 Task: Create a due date automation trigger when advanced on, on the tuesday of the week before a card is due add dates not starting next month at 11:00 AM.
Action: Mouse moved to (1159, 360)
Screenshot: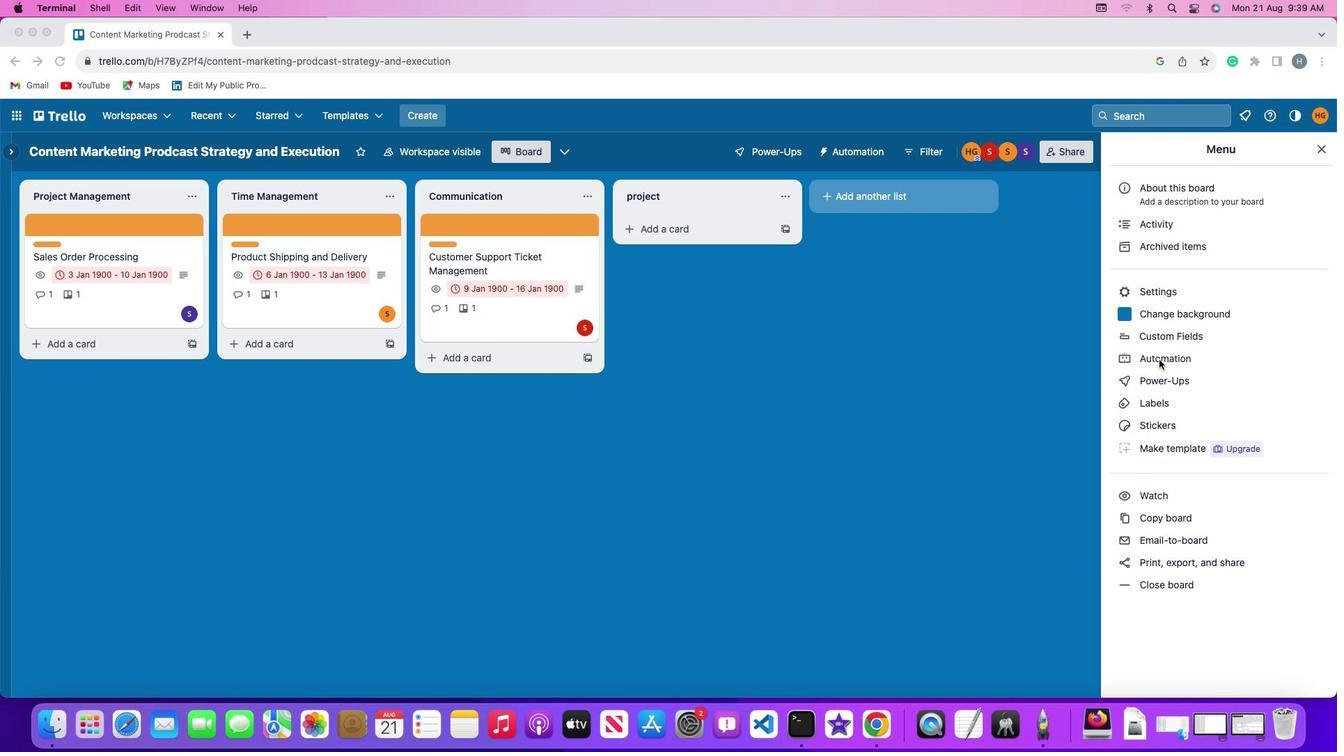 
Action: Mouse pressed left at (1159, 360)
Screenshot: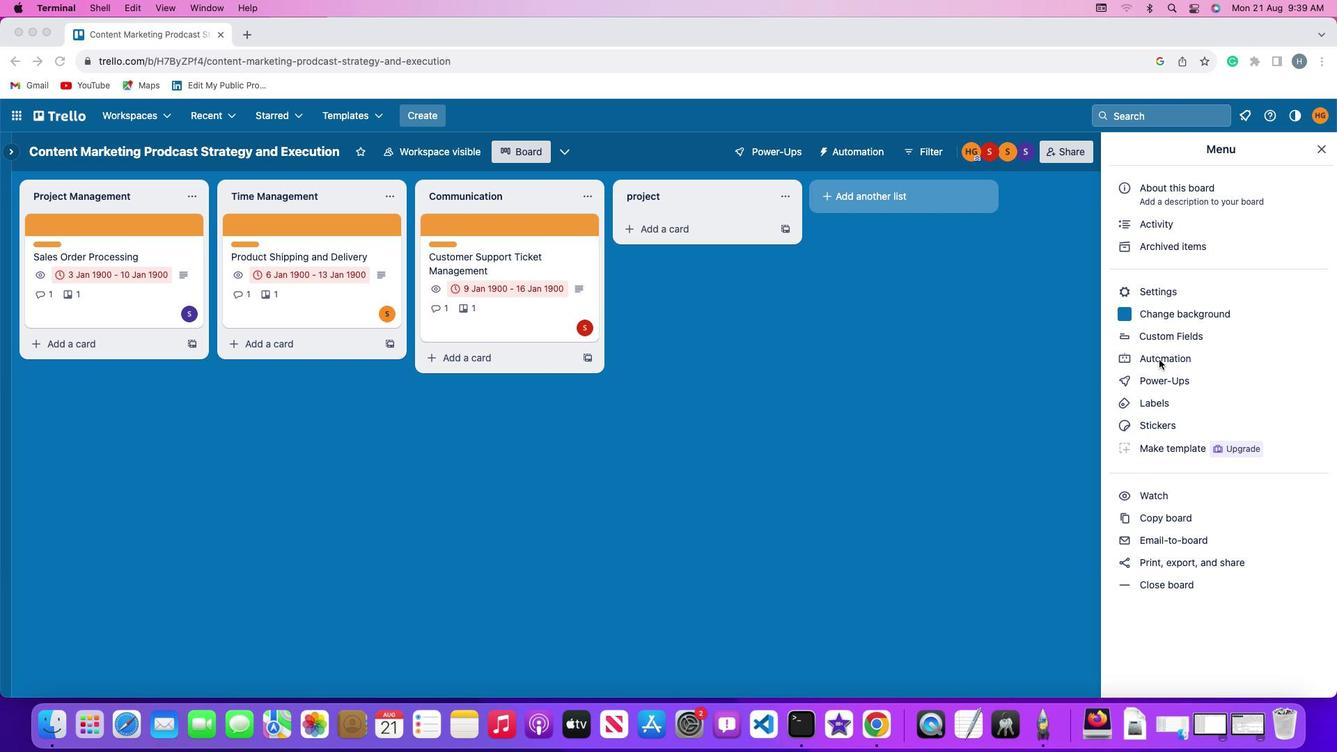 
Action: Mouse pressed left at (1159, 360)
Screenshot: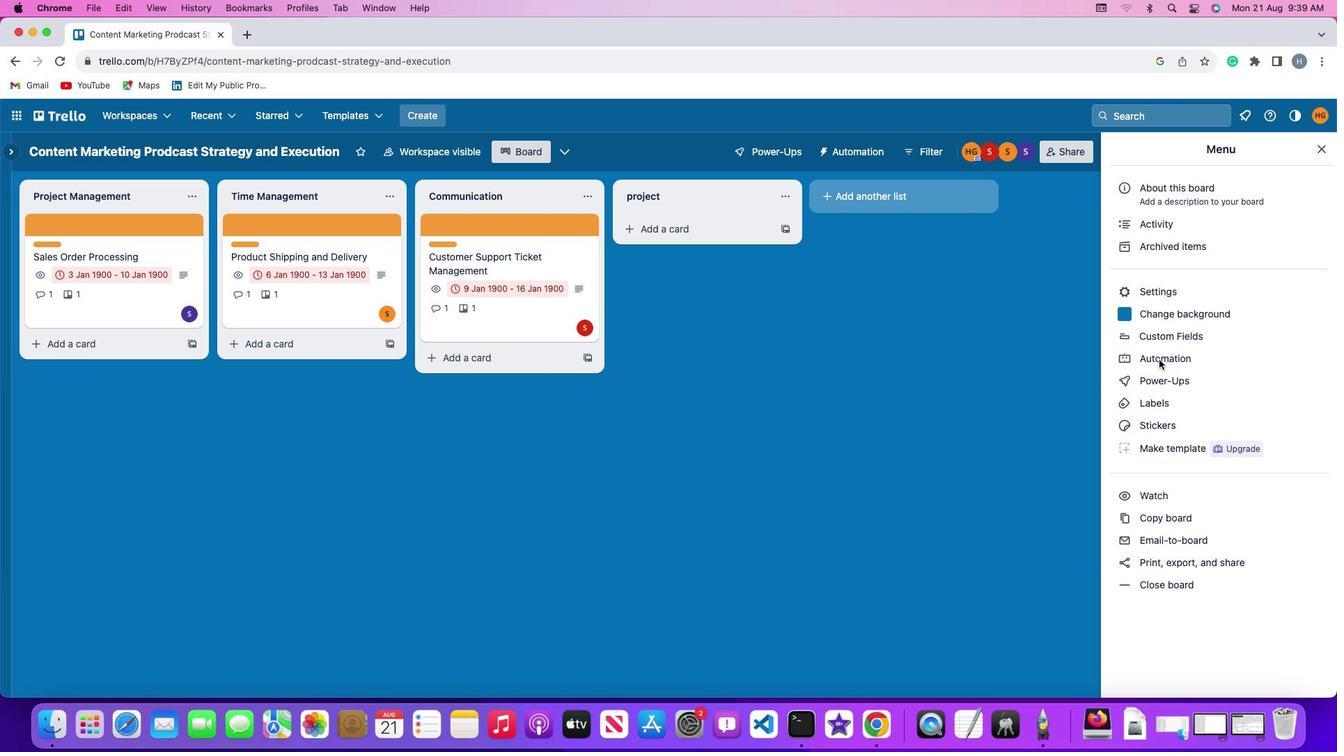 
Action: Mouse moved to (87, 321)
Screenshot: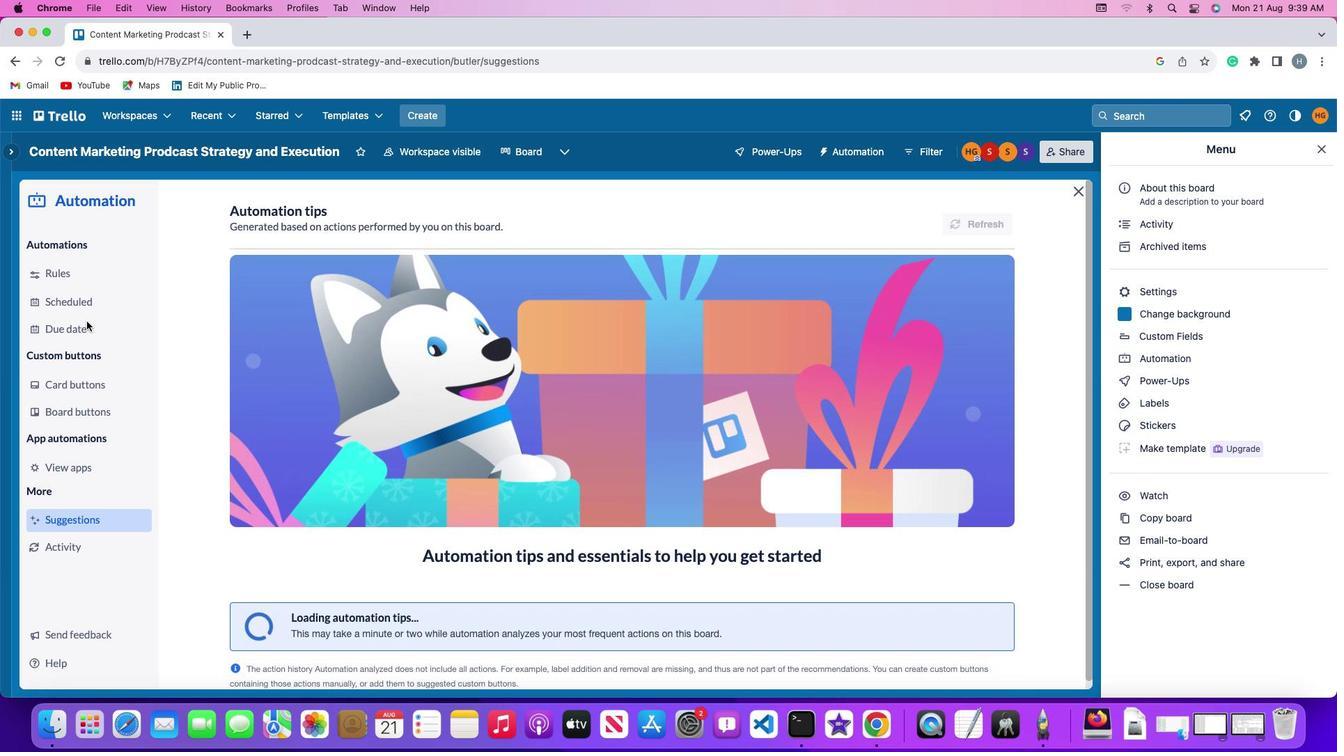 
Action: Mouse pressed left at (87, 321)
Screenshot: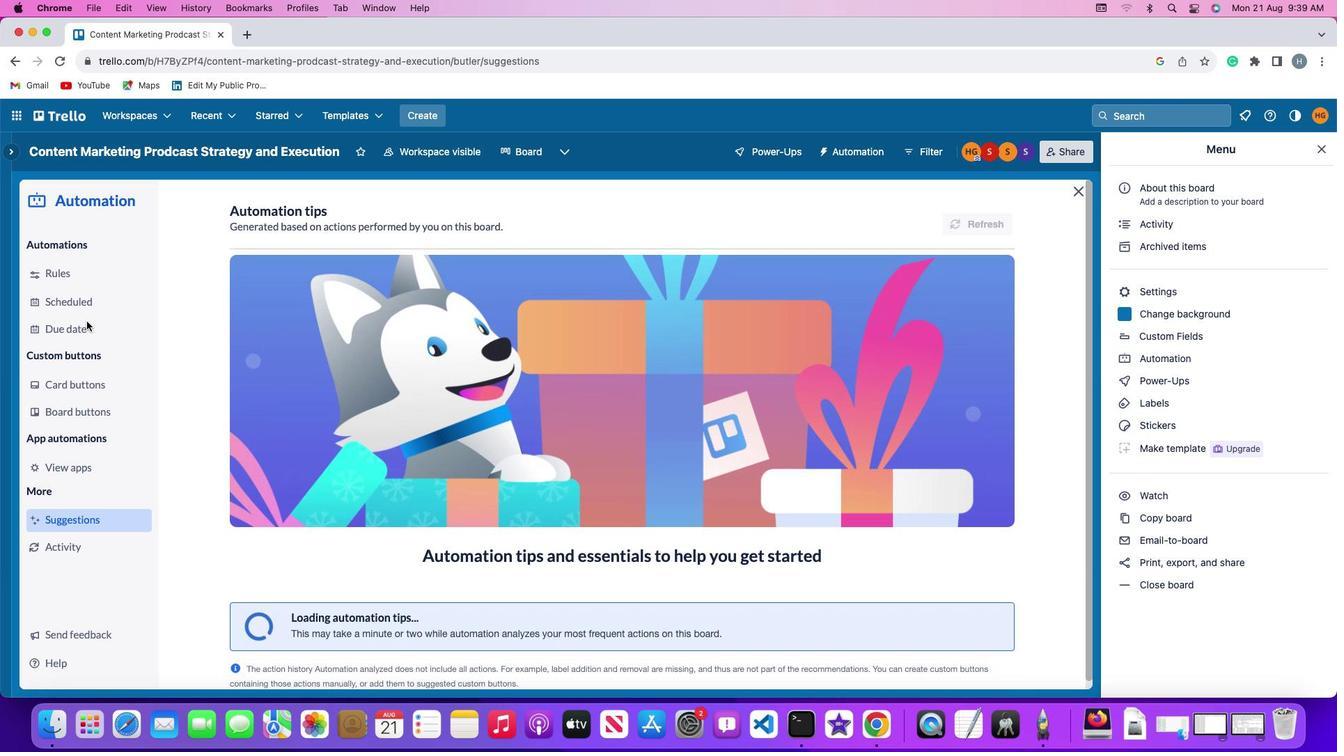 
Action: Mouse moved to (930, 213)
Screenshot: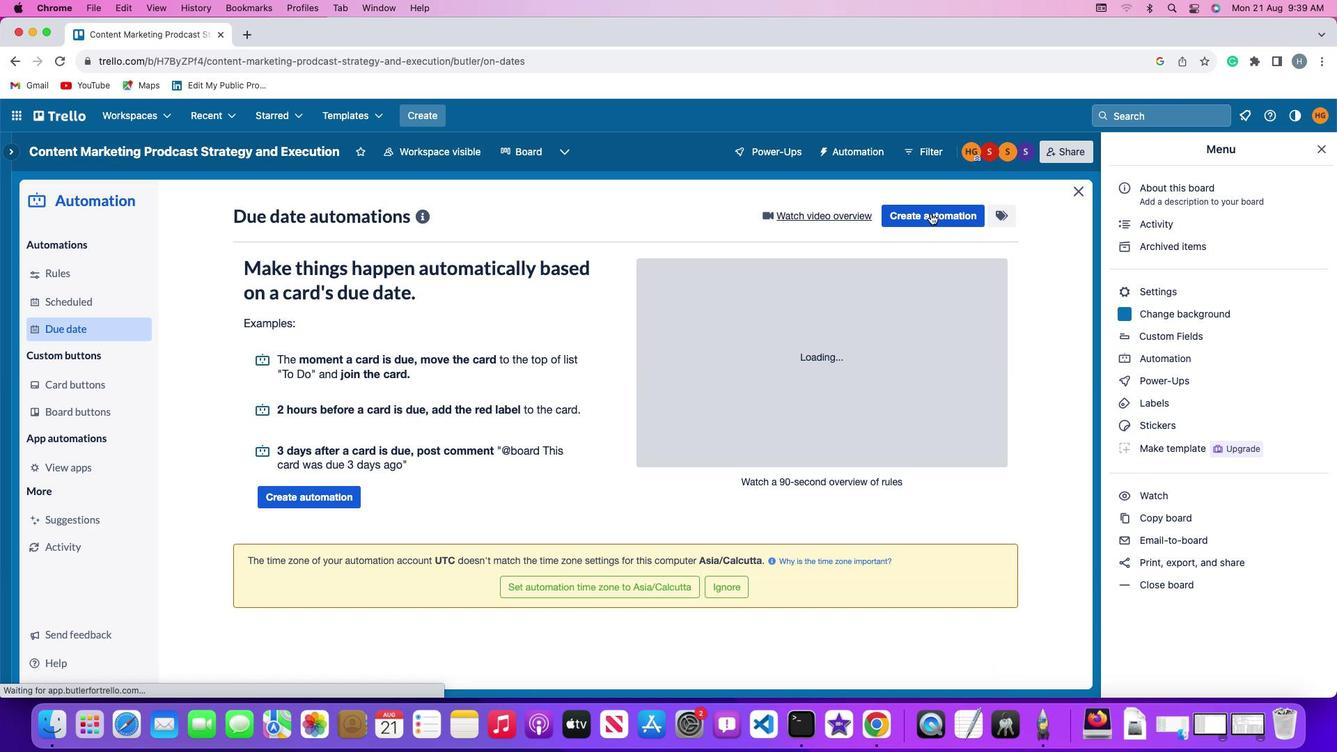 
Action: Mouse pressed left at (930, 213)
Screenshot: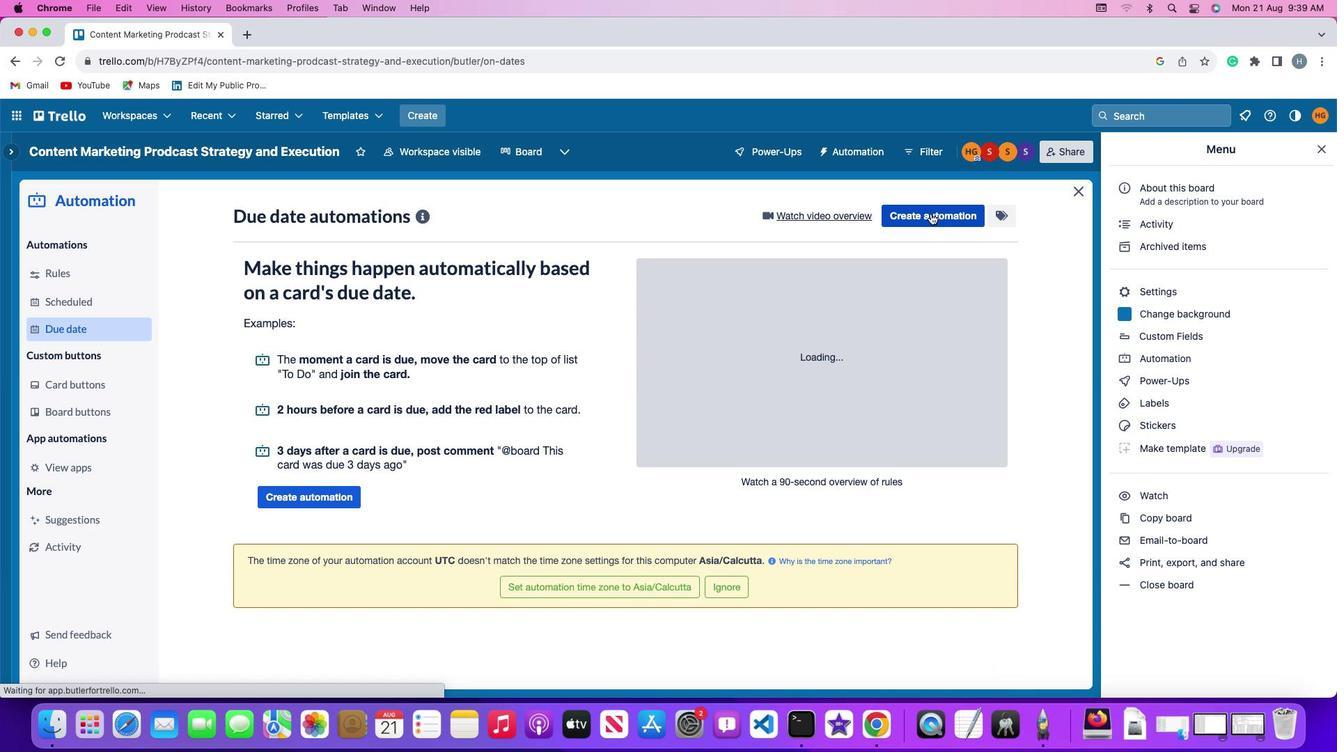 
Action: Mouse moved to (282, 349)
Screenshot: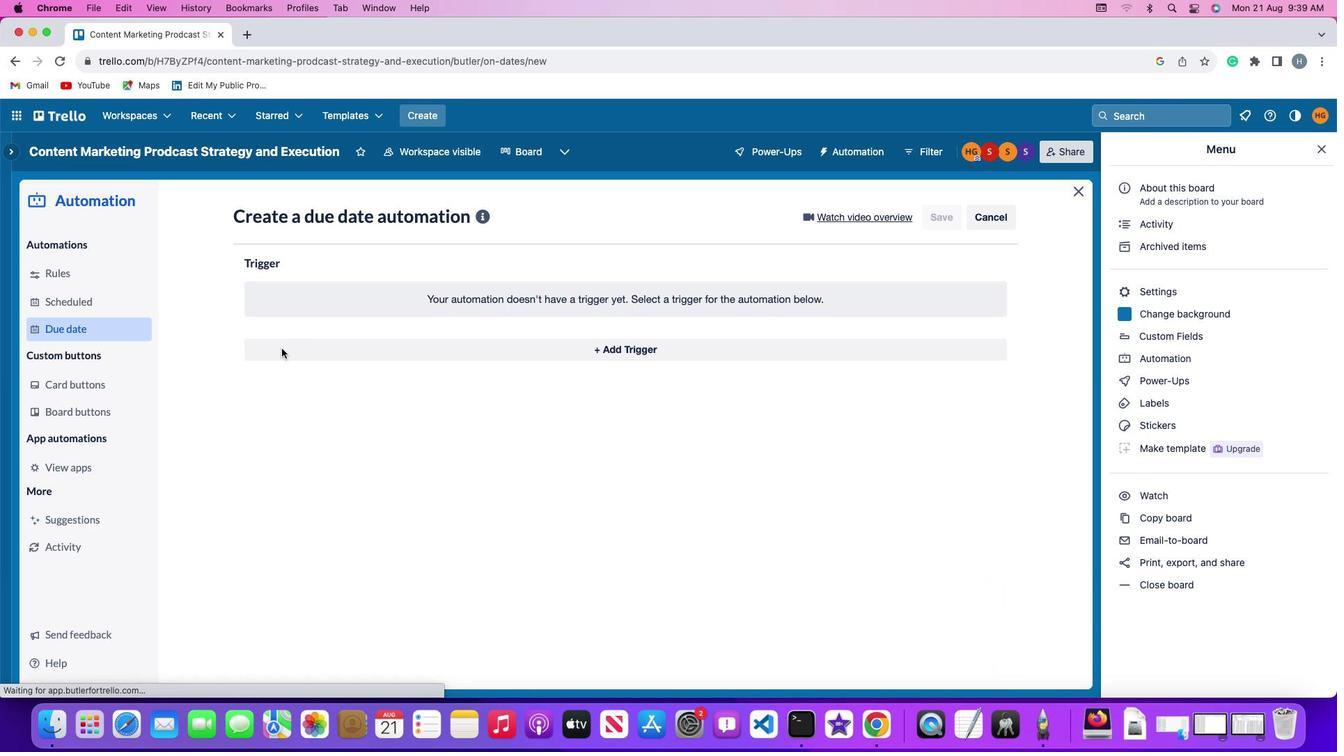 
Action: Mouse pressed left at (282, 349)
Screenshot: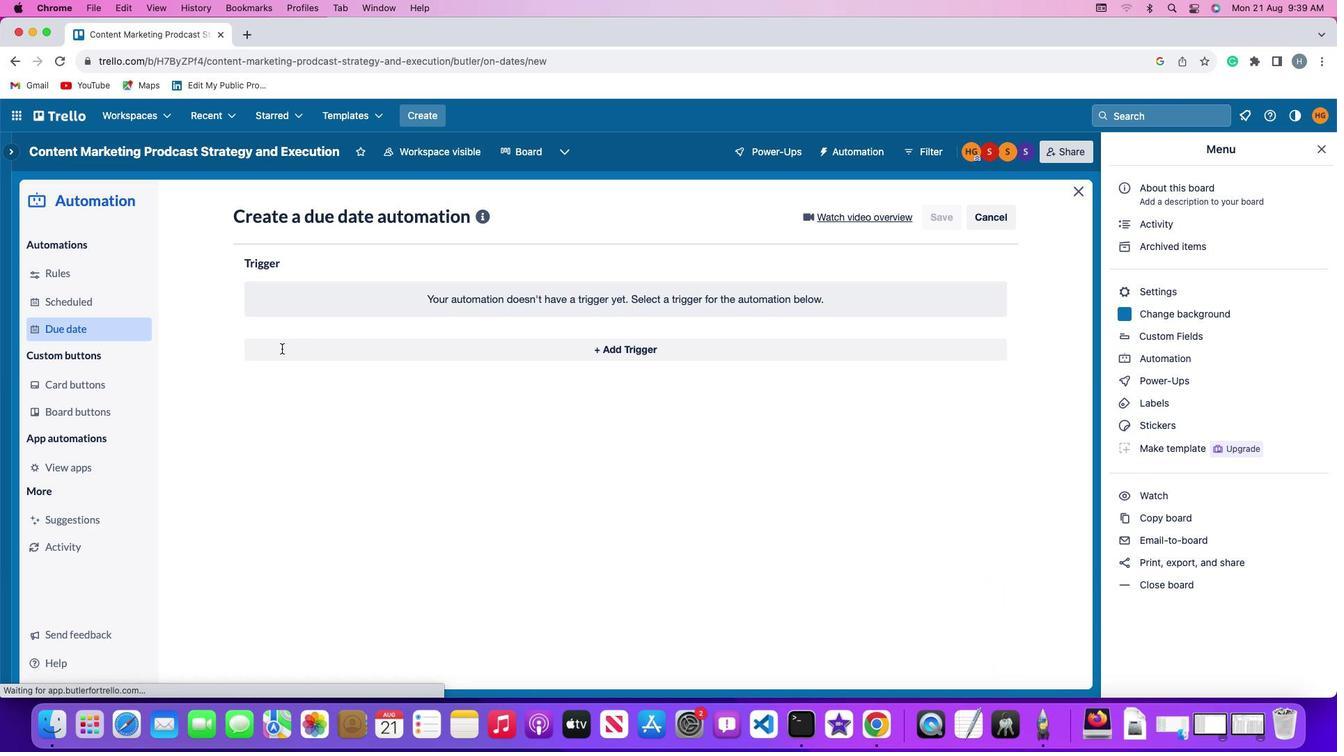 
Action: Mouse moved to (305, 615)
Screenshot: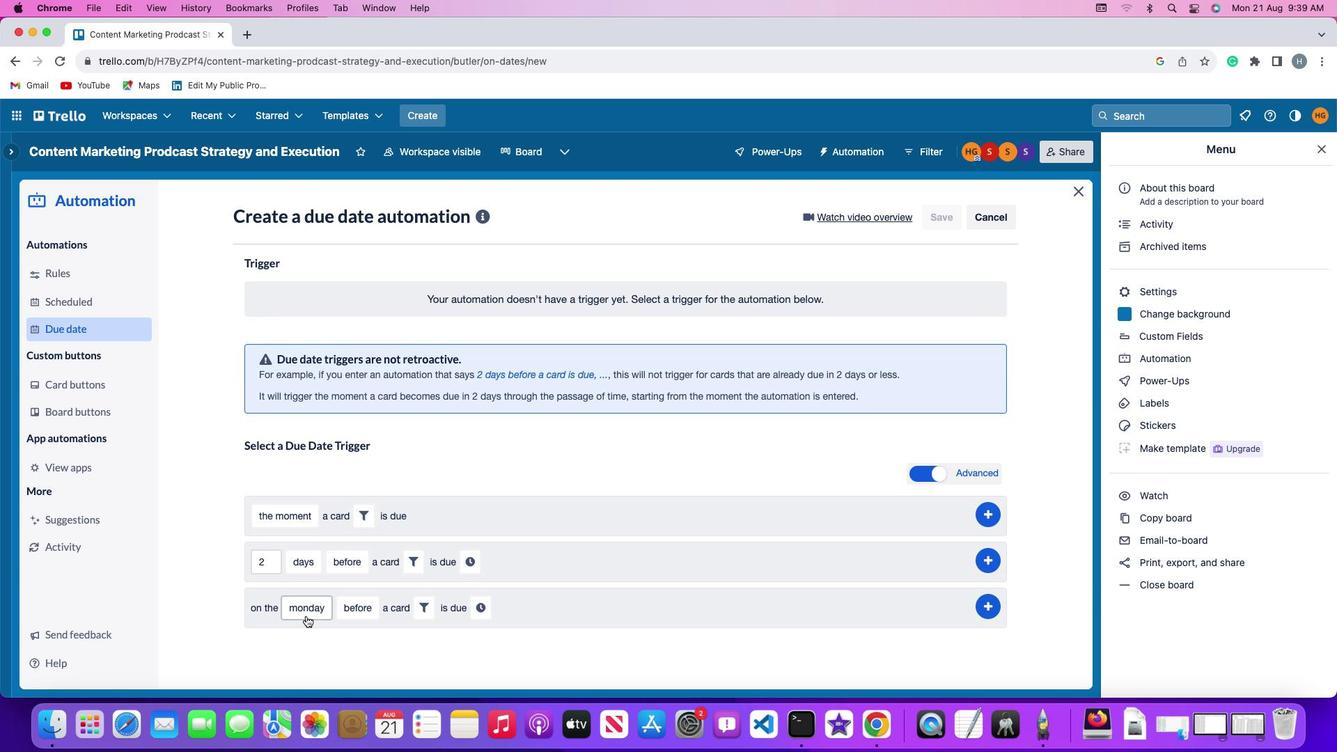 
Action: Mouse pressed left at (305, 615)
Screenshot: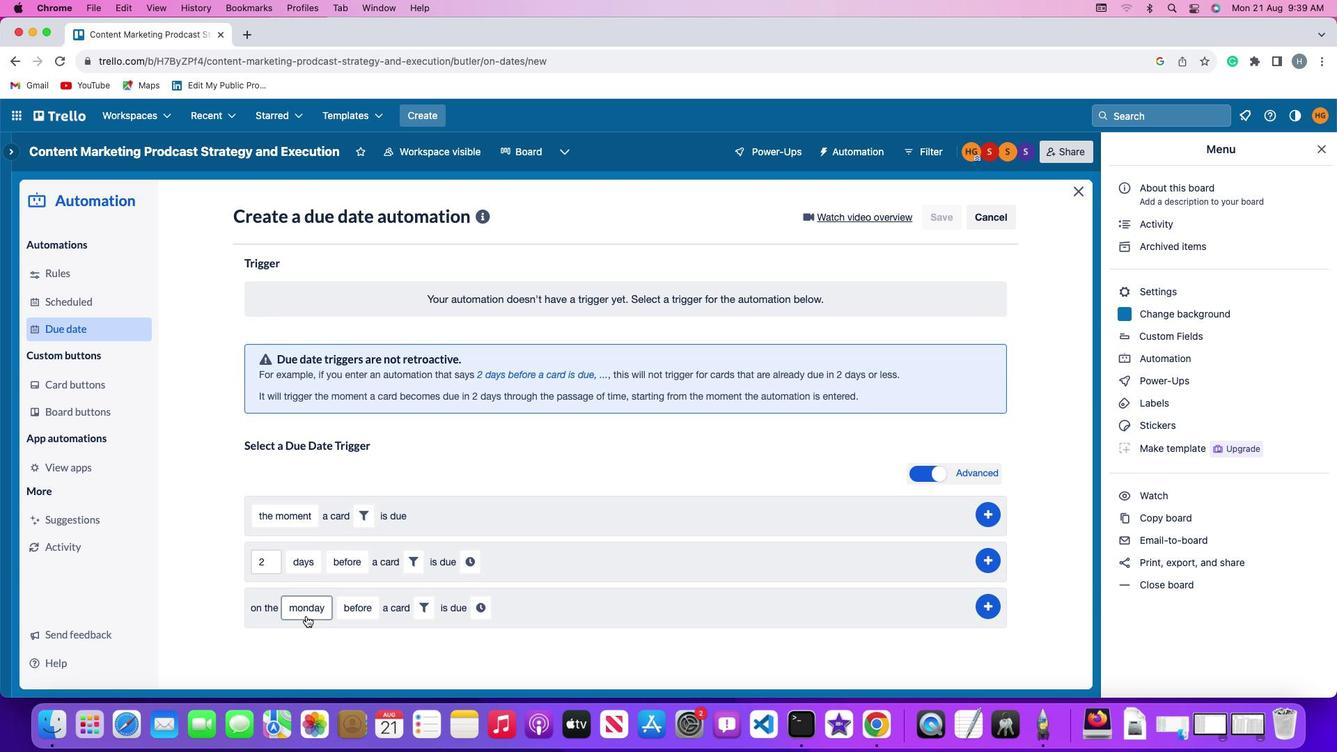 
Action: Mouse moved to (328, 444)
Screenshot: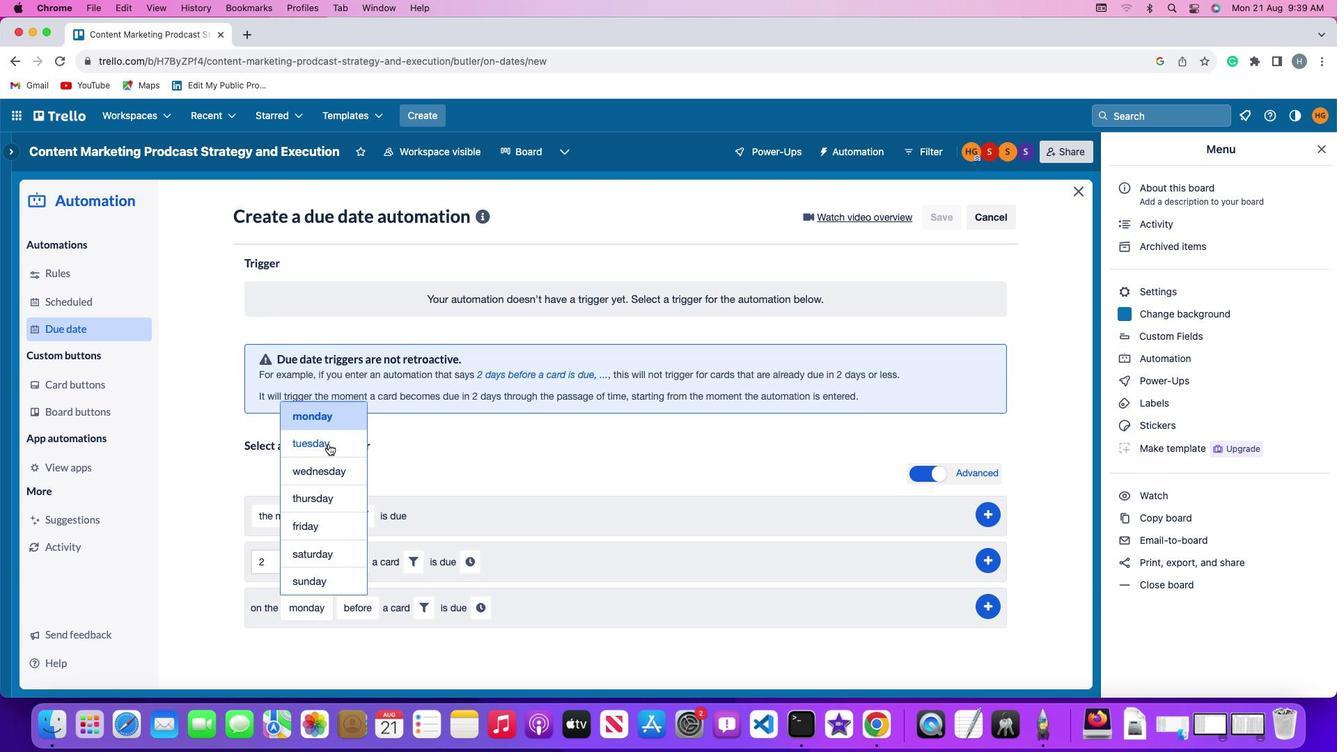 
Action: Mouse pressed left at (328, 444)
Screenshot: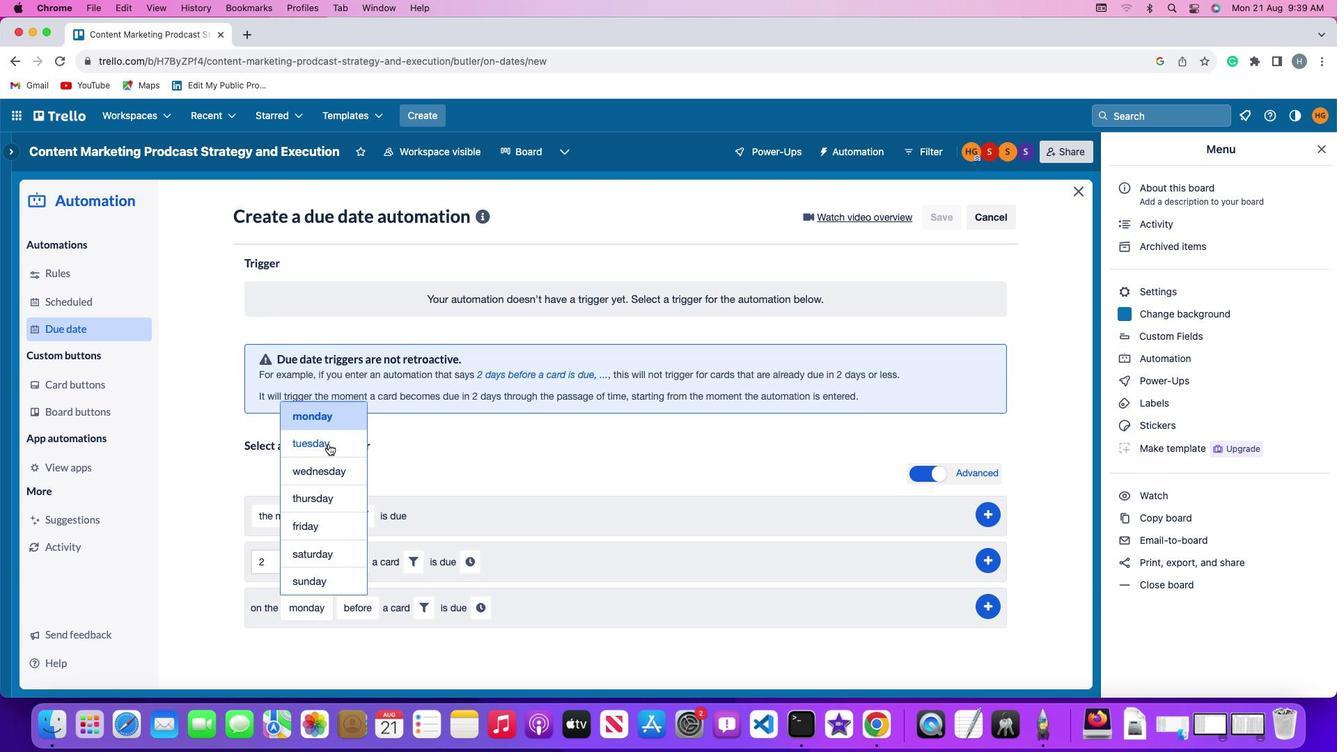 
Action: Mouse moved to (365, 610)
Screenshot: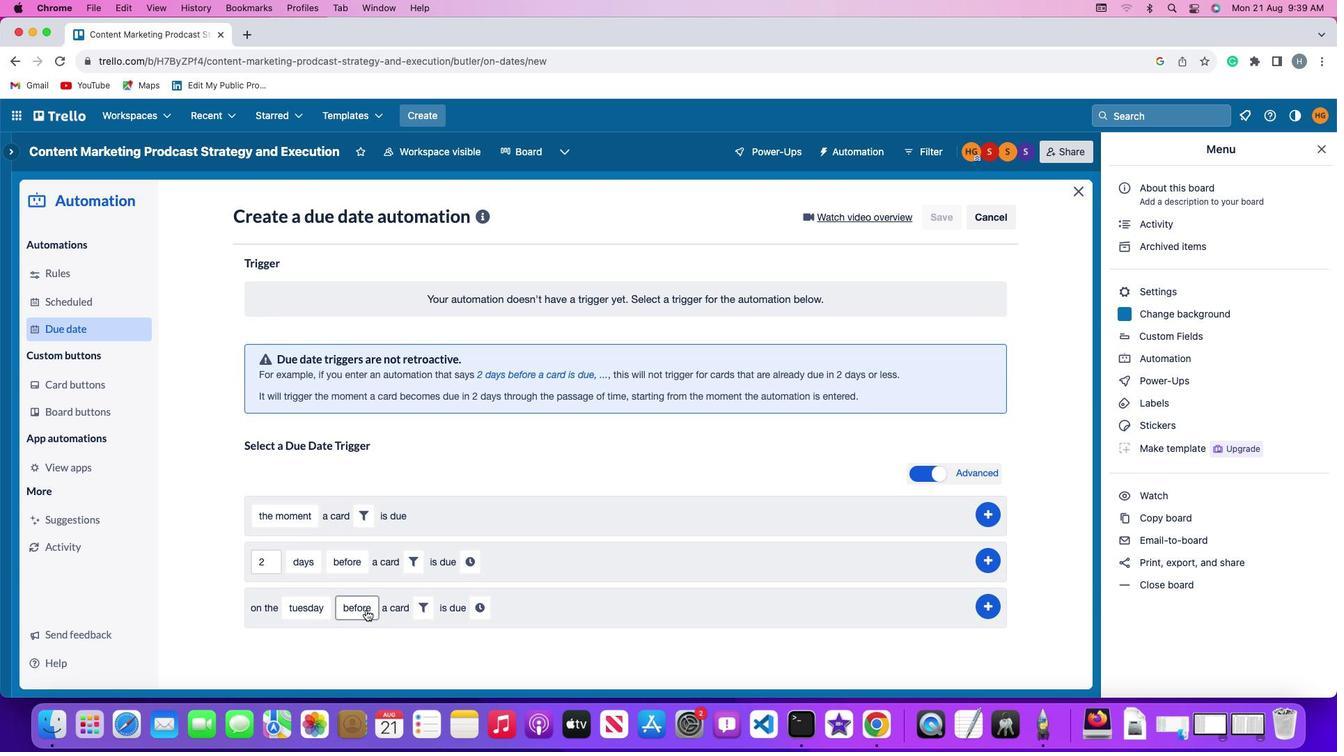 
Action: Mouse pressed left at (365, 610)
Screenshot: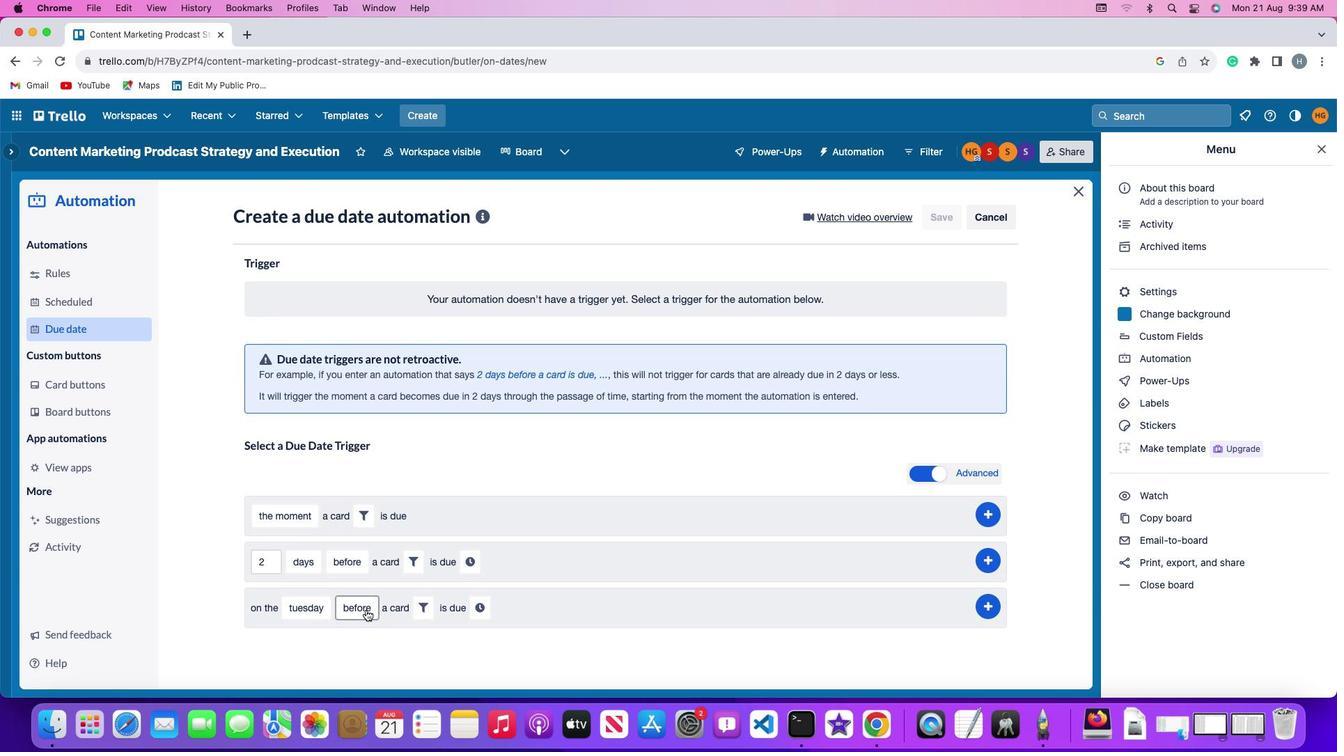 
Action: Mouse moved to (376, 586)
Screenshot: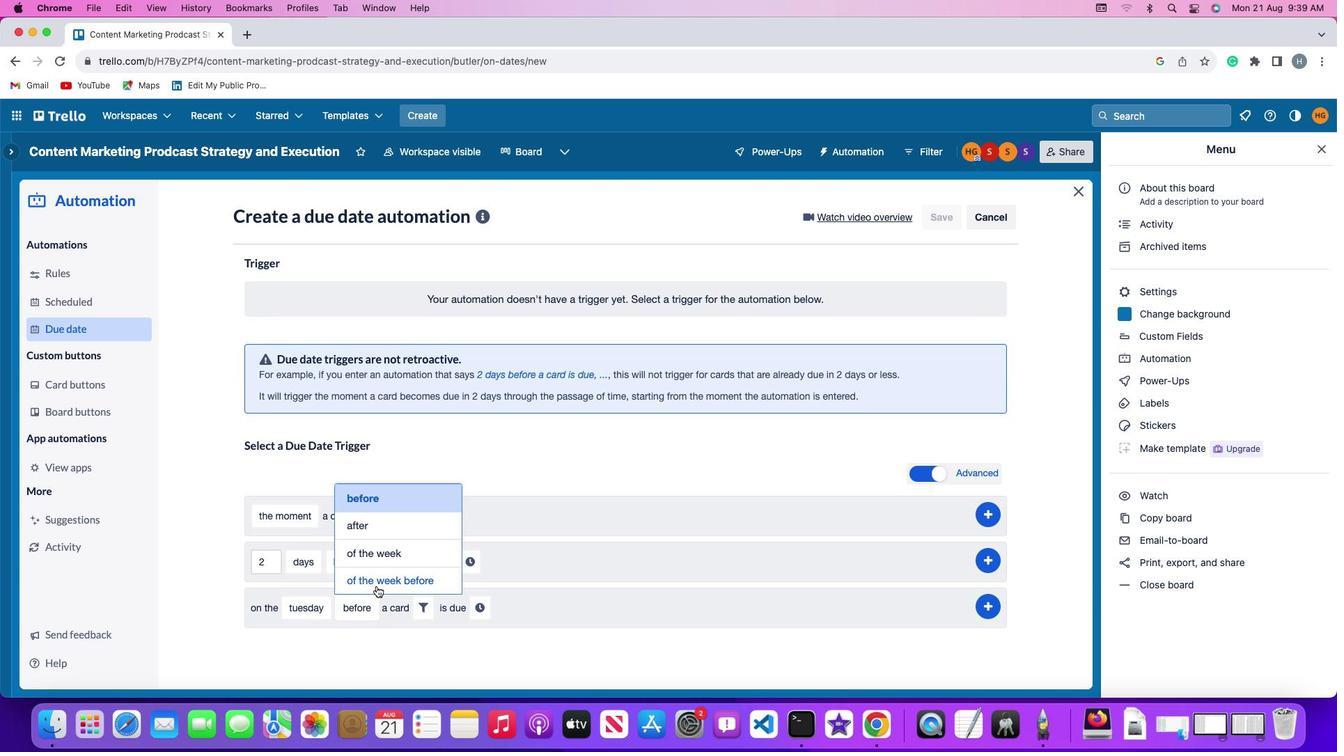 
Action: Mouse pressed left at (376, 586)
Screenshot: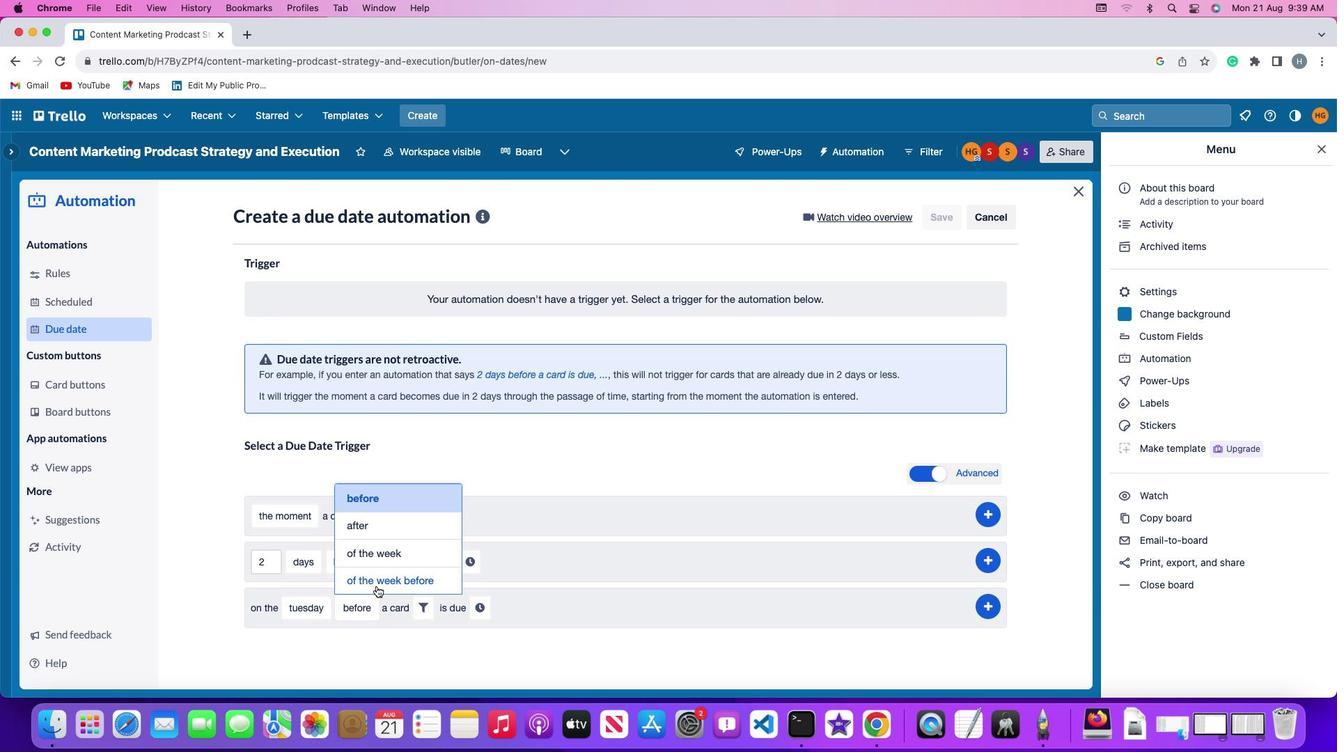 
Action: Mouse moved to (479, 611)
Screenshot: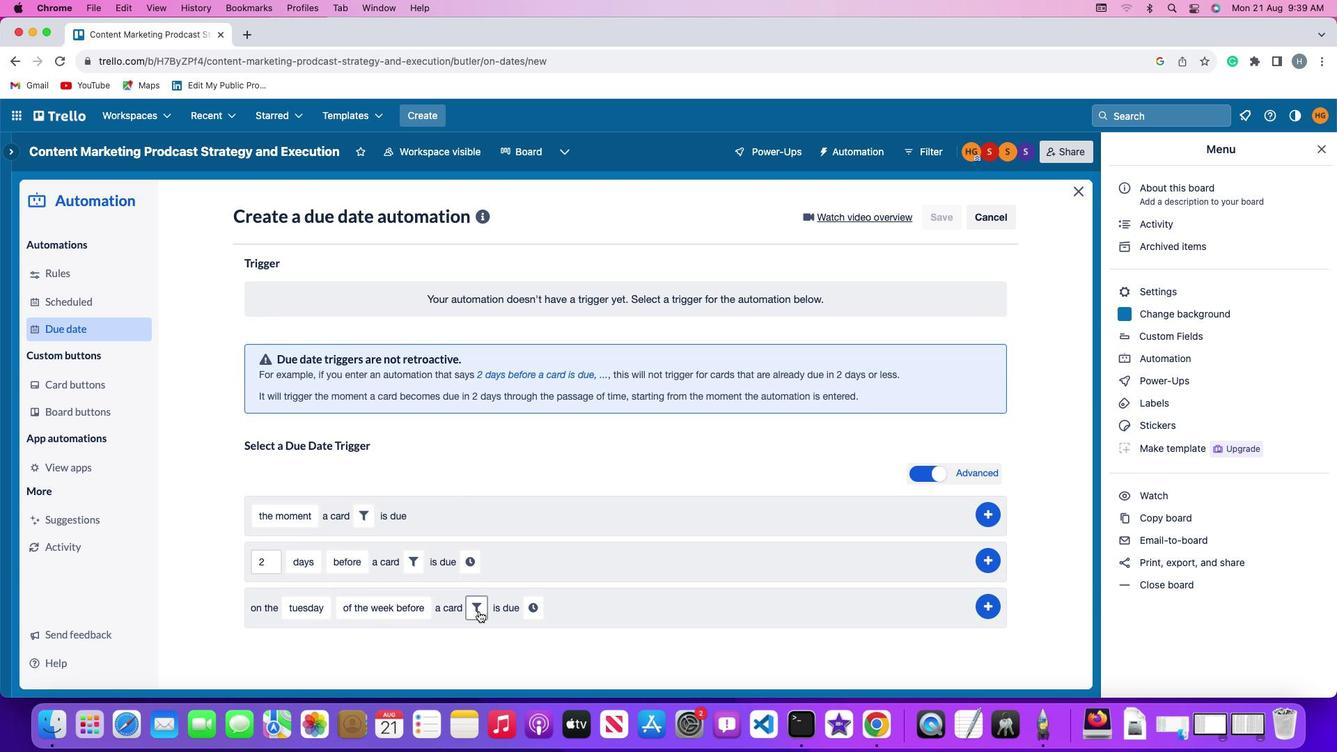 
Action: Mouse pressed left at (479, 611)
Screenshot: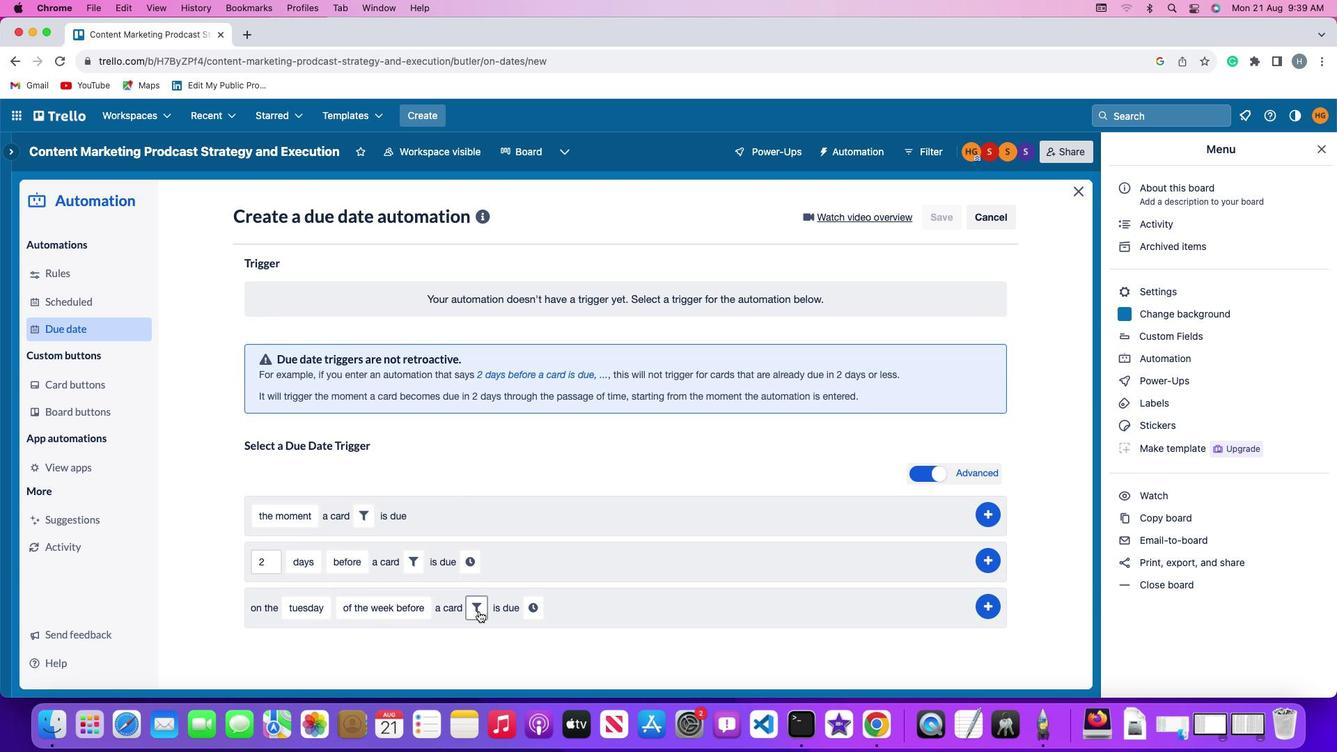 
Action: Mouse moved to (549, 652)
Screenshot: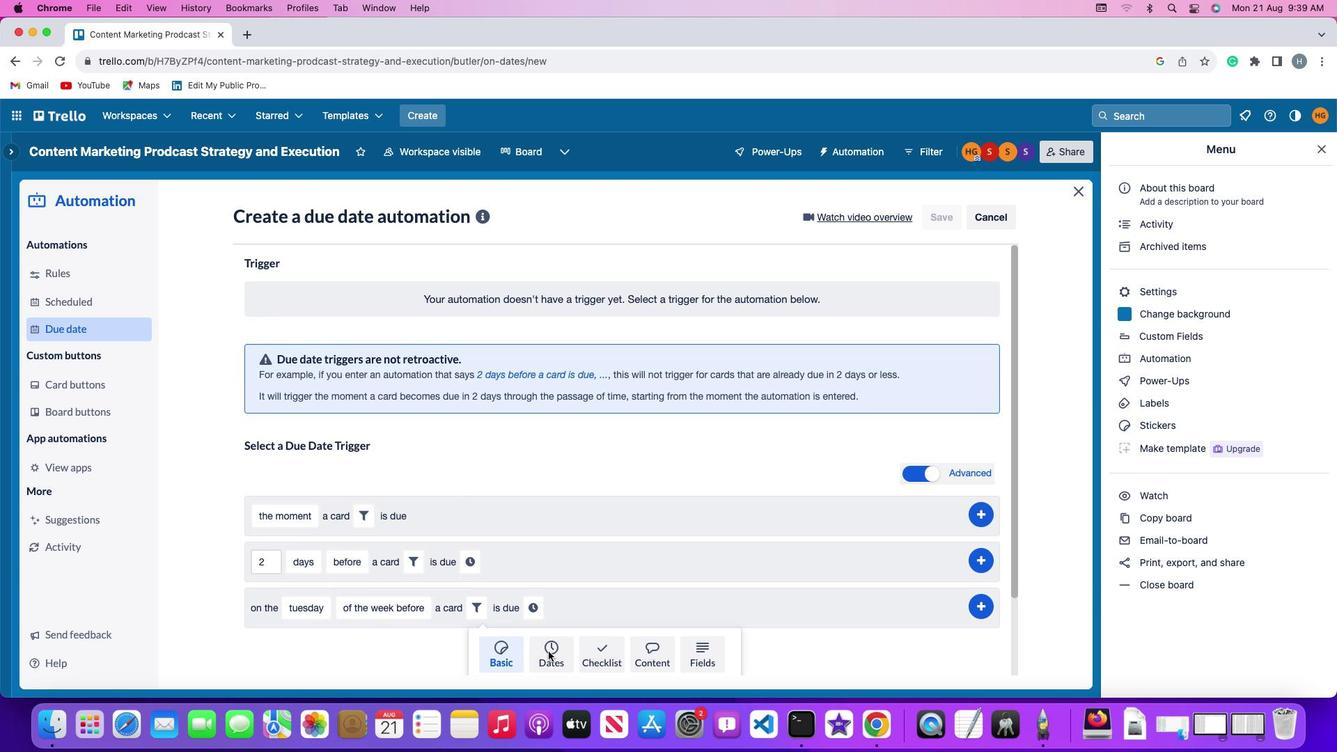 
Action: Mouse pressed left at (549, 652)
Screenshot: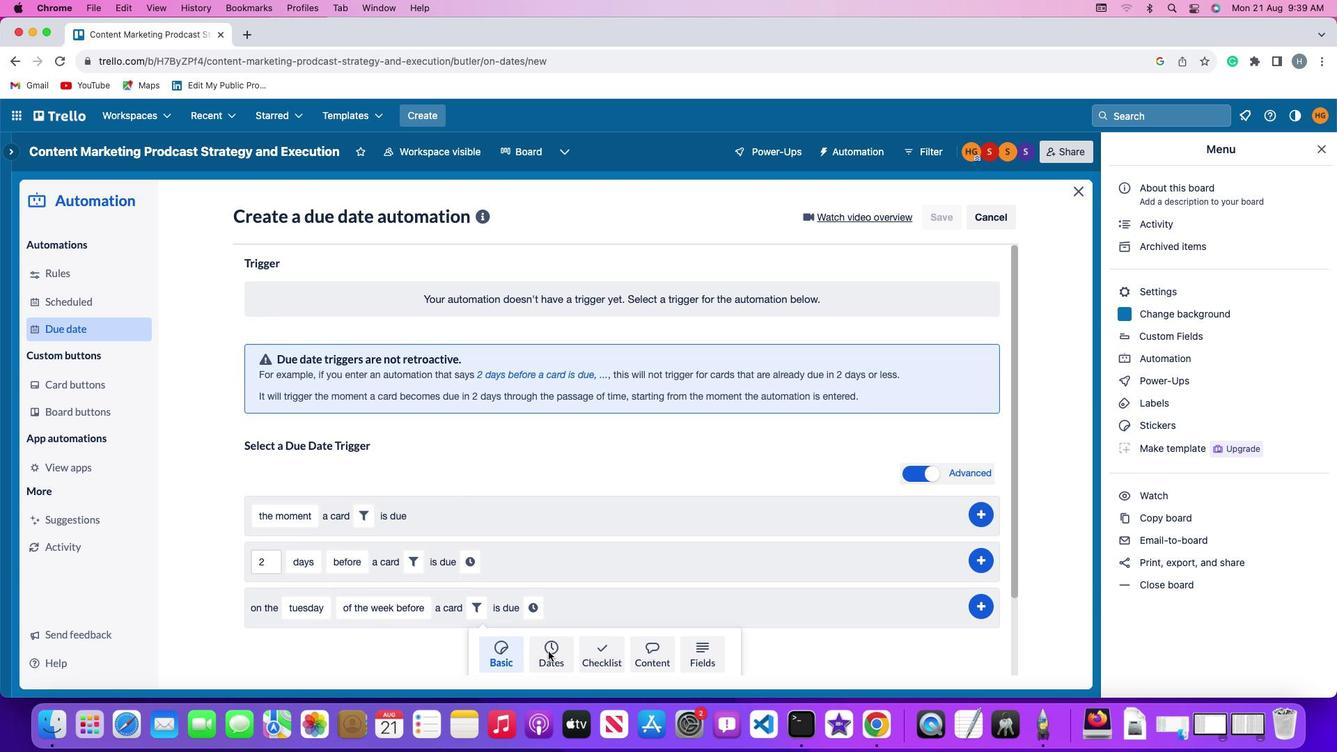 
Action: Mouse moved to (437, 648)
Screenshot: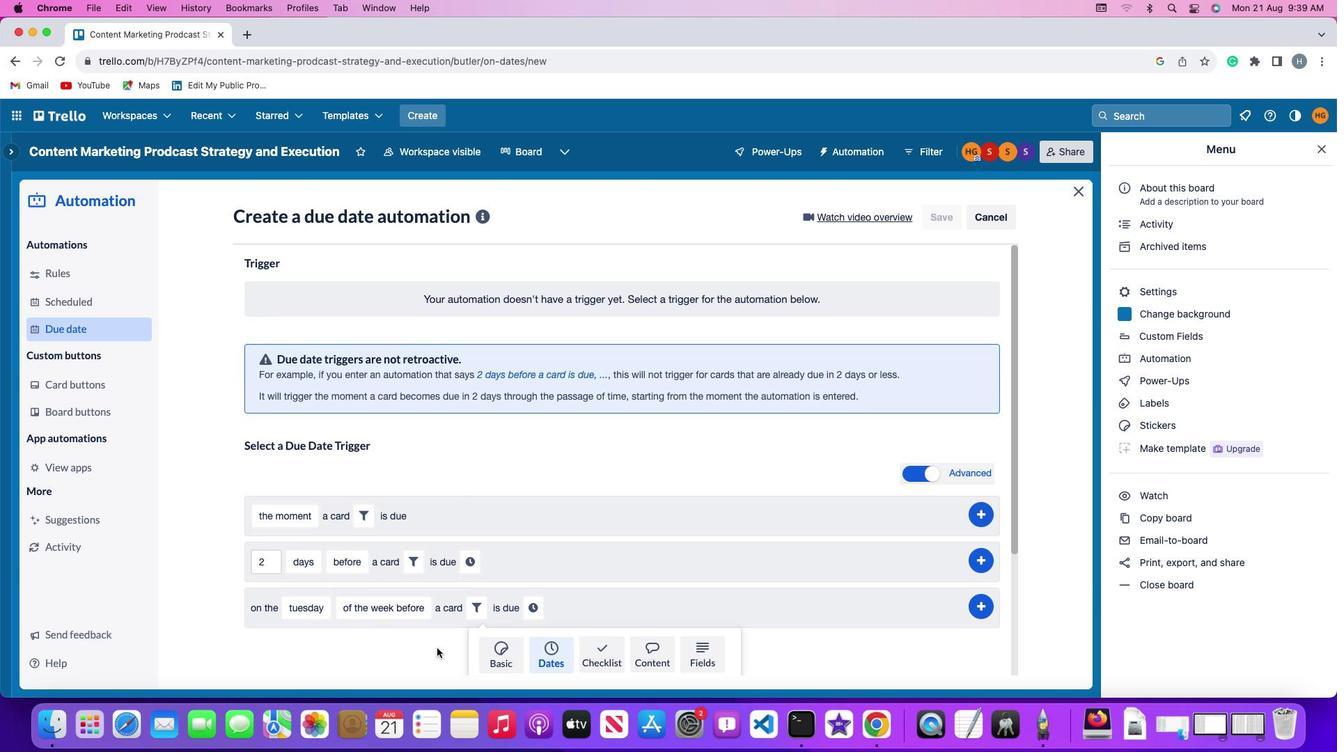 
Action: Mouse scrolled (437, 648) with delta (0, 0)
Screenshot: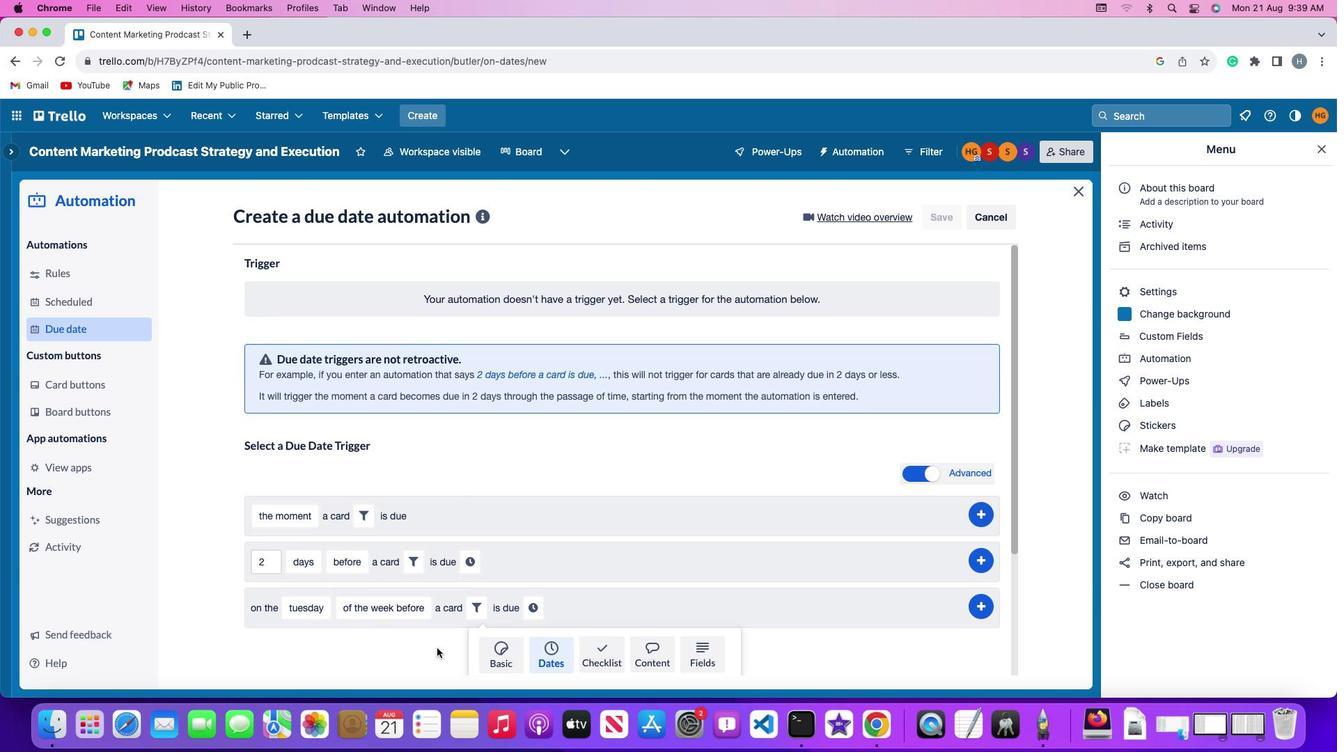 
Action: Mouse scrolled (437, 648) with delta (0, 0)
Screenshot: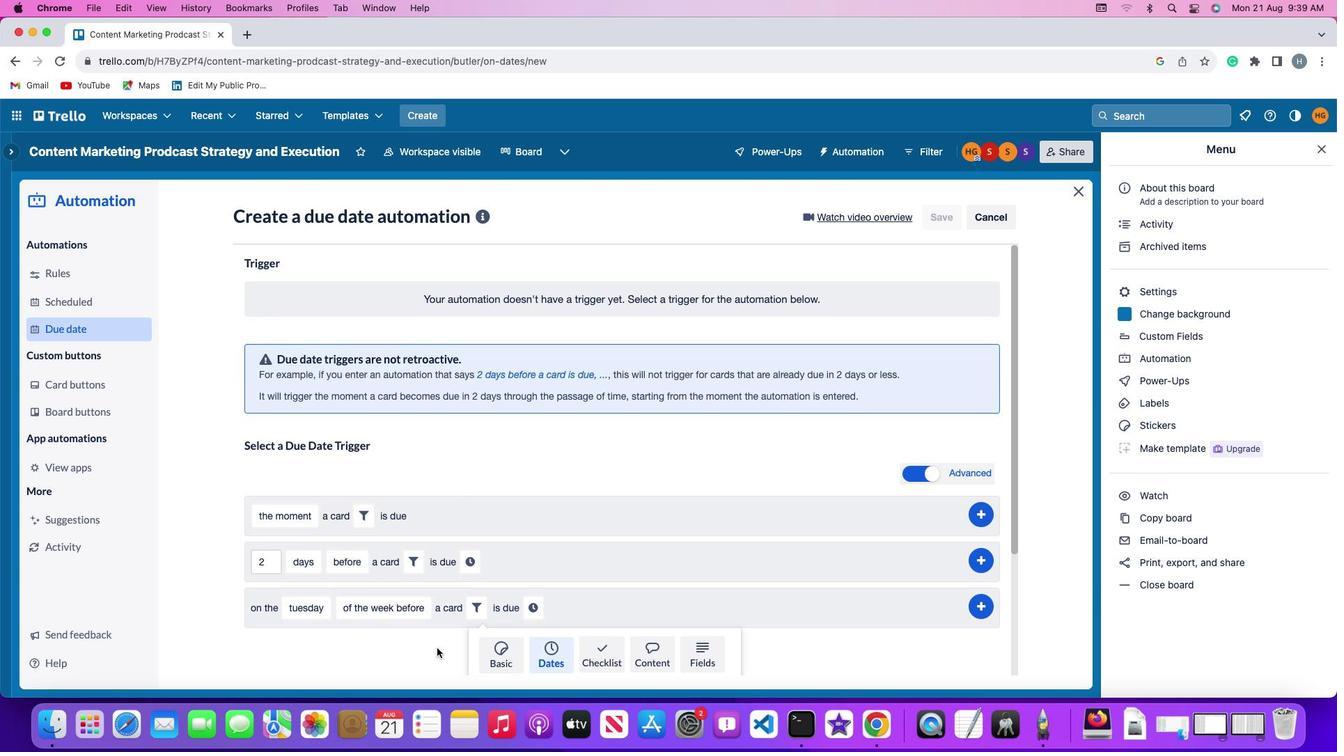 
Action: Mouse scrolled (437, 648) with delta (0, -2)
Screenshot: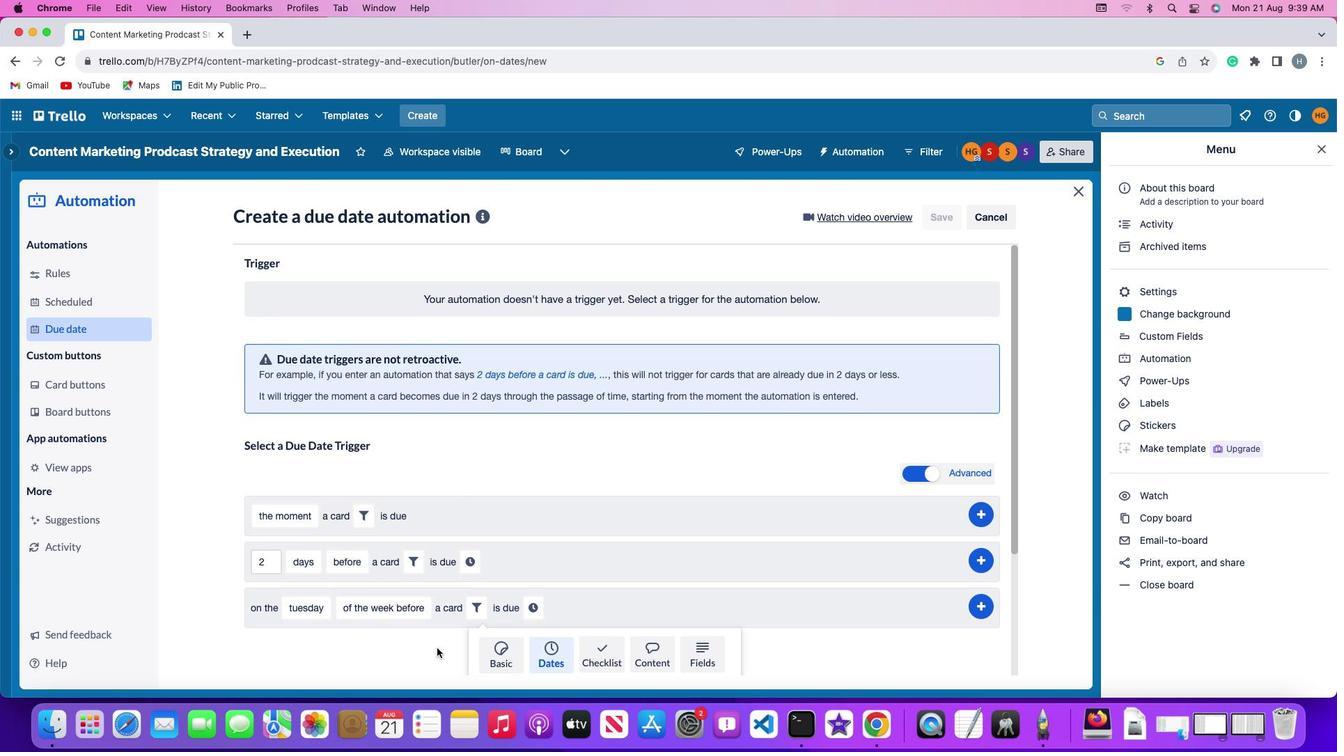 
Action: Mouse scrolled (437, 648) with delta (0, -3)
Screenshot: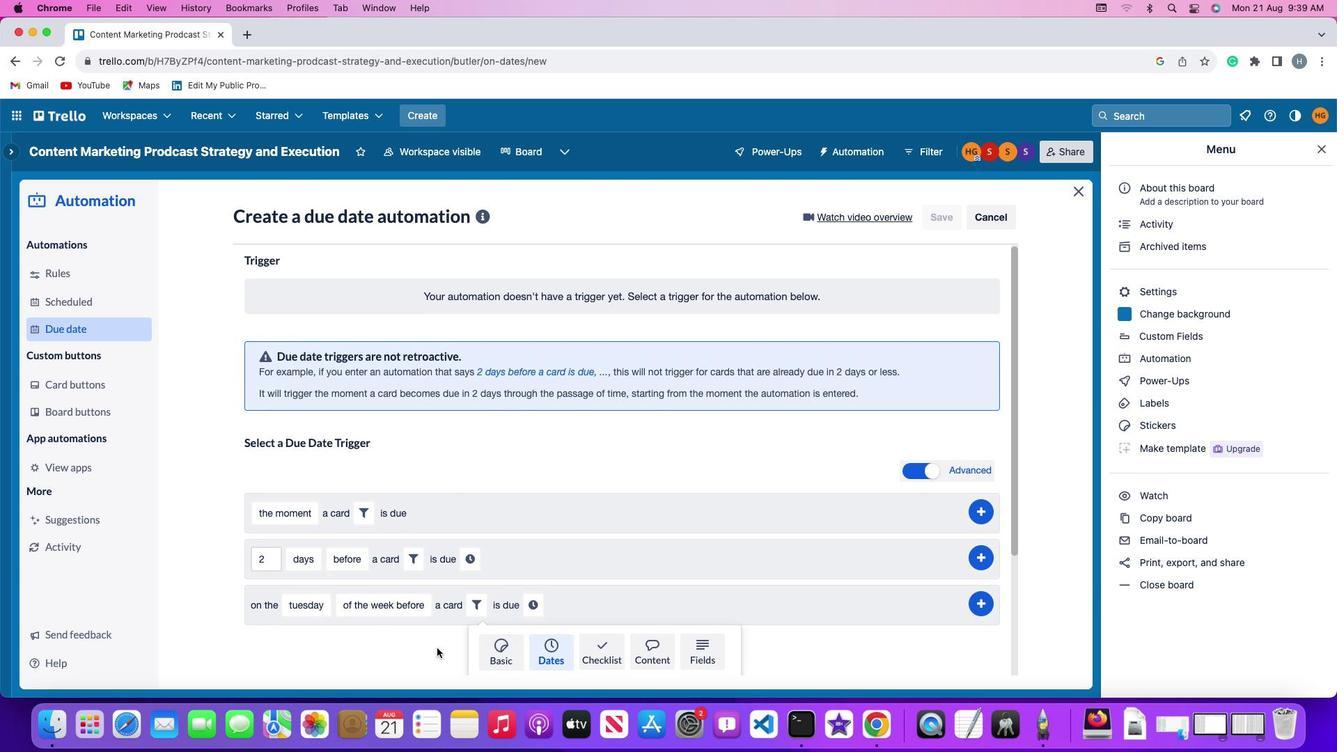 
Action: Mouse moved to (437, 648)
Screenshot: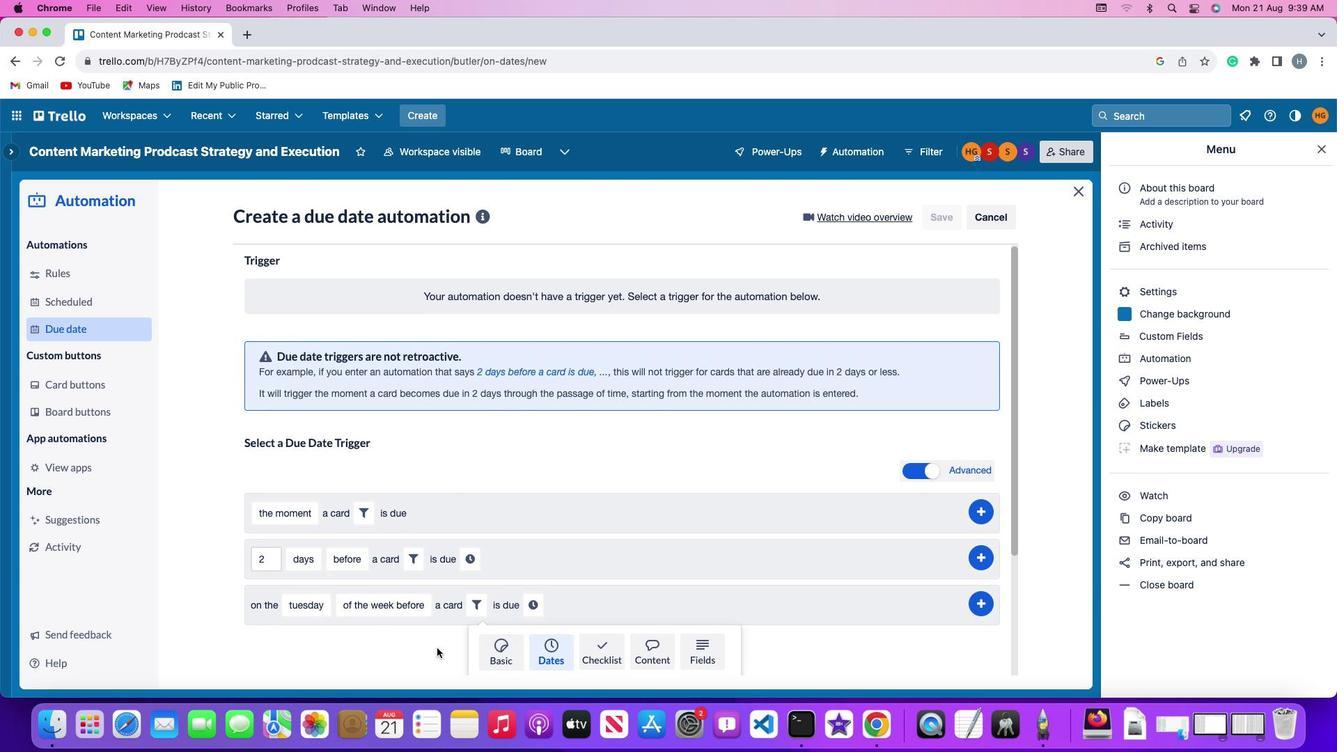 
Action: Mouse scrolled (437, 648) with delta (0, 0)
Screenshot: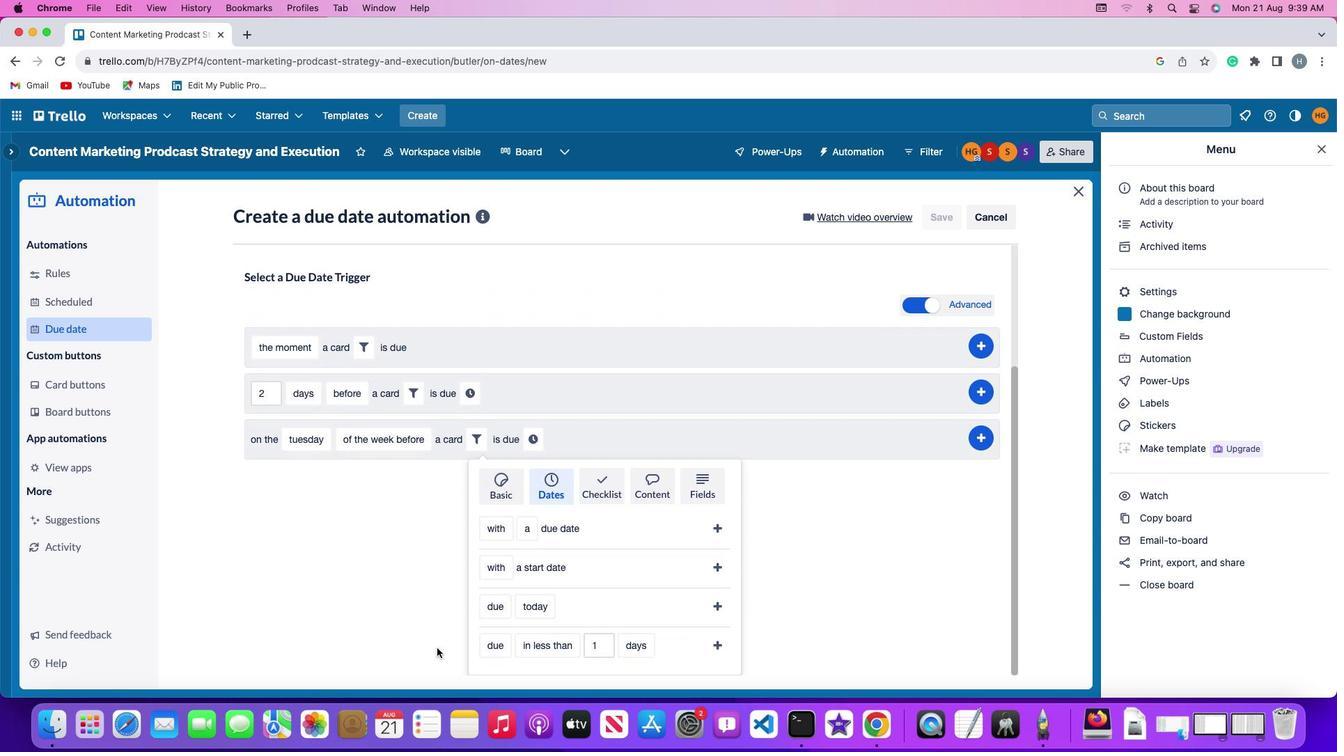 
Action: Mouse scrolled (437, 648) with delta (0, 0)
Screenshot: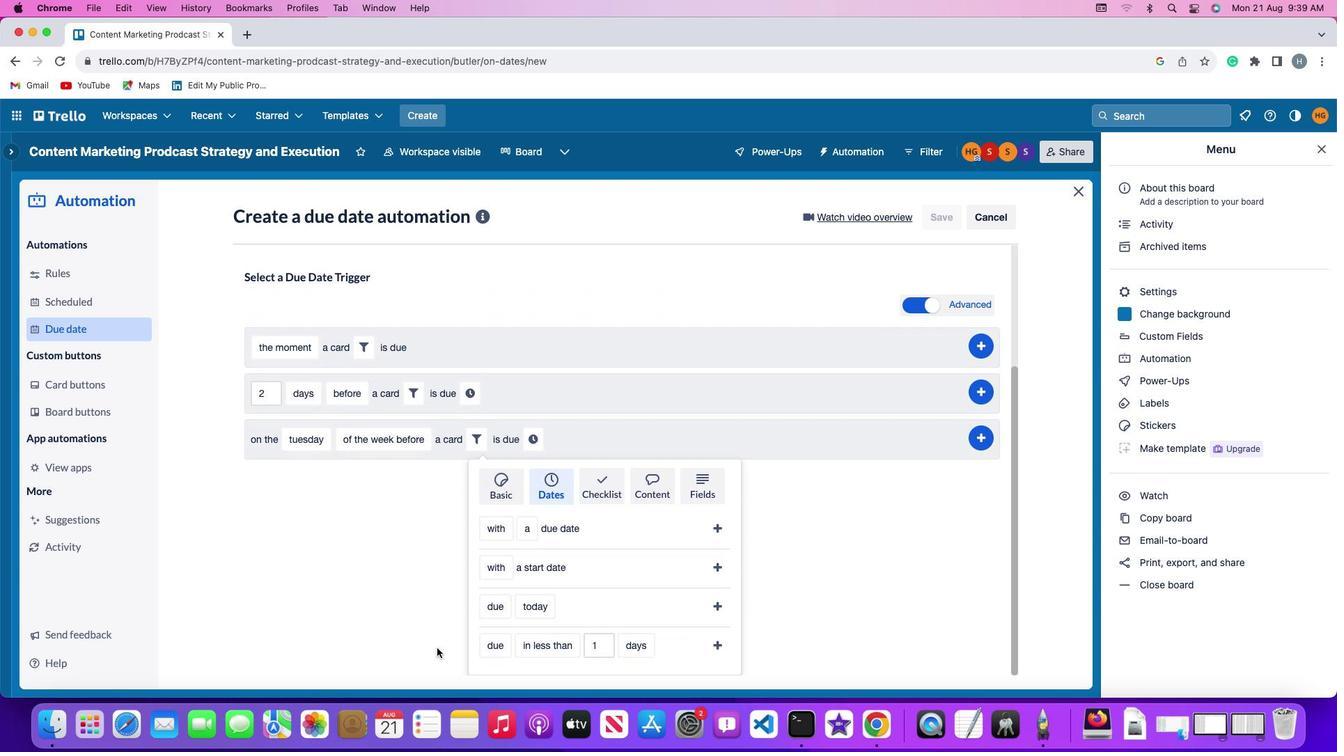 
Action: Mouse scrolled (437, 648) with delta (0, -2)
Screenshot: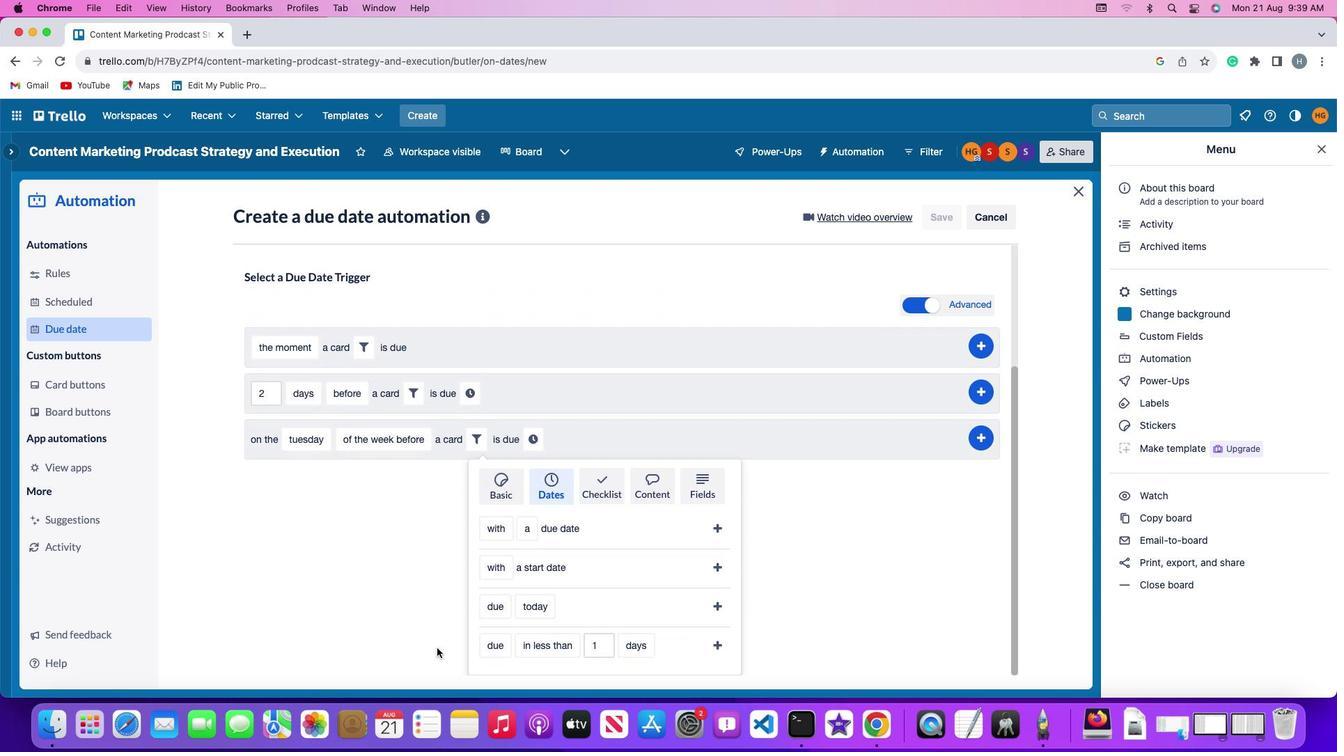 
Action: Mouse scrolled (437, 648) with delta (0, -3)
Screenshot: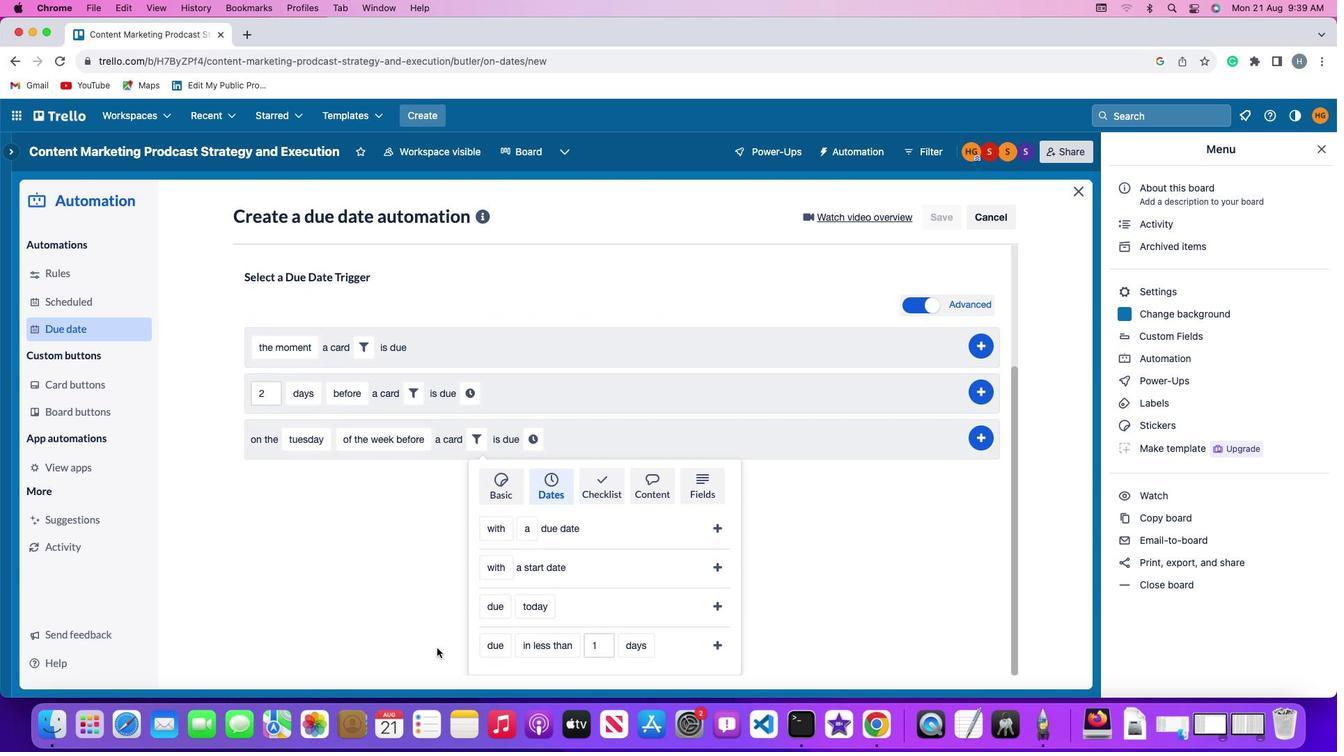 
Action: Mouse moved to (496, 606)
Screenshot: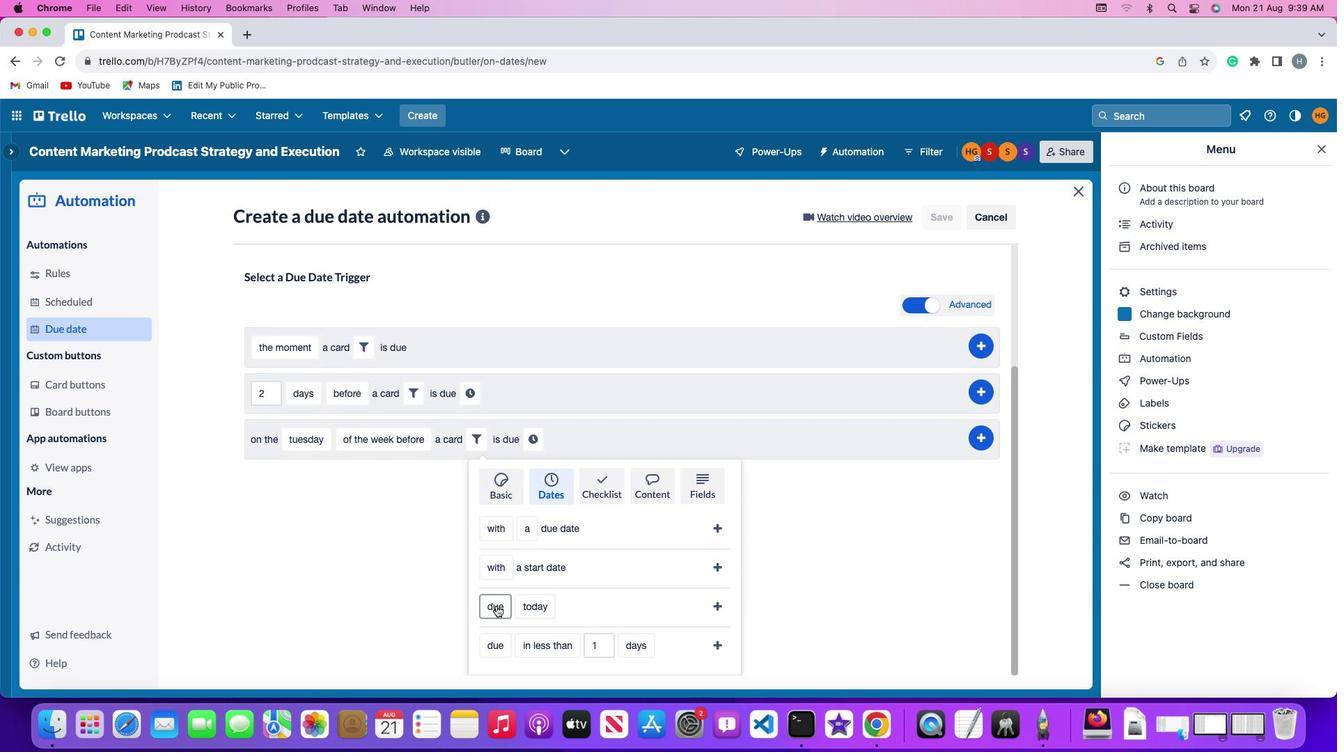 
Action: Mouse pressed left at (496, 606)
Screenshot: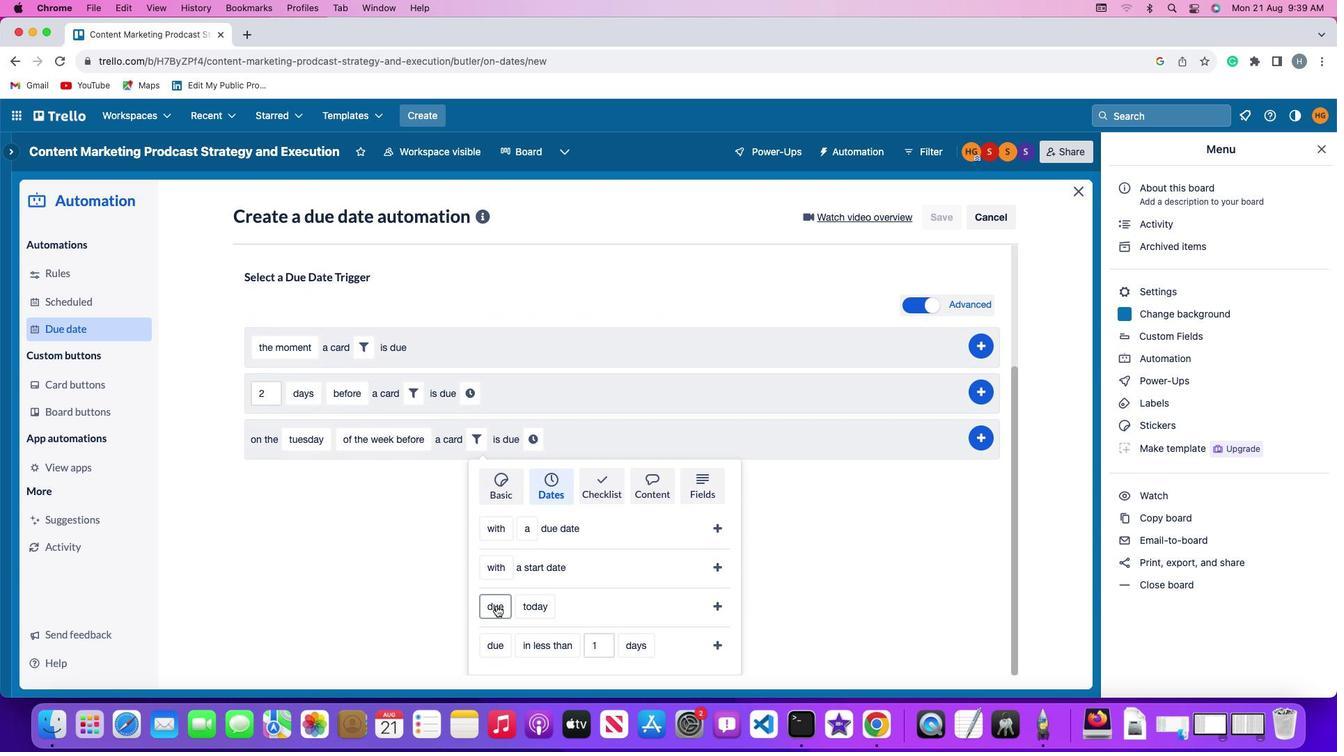 
Action: Mouse moved to (497, 584)
Screenshot: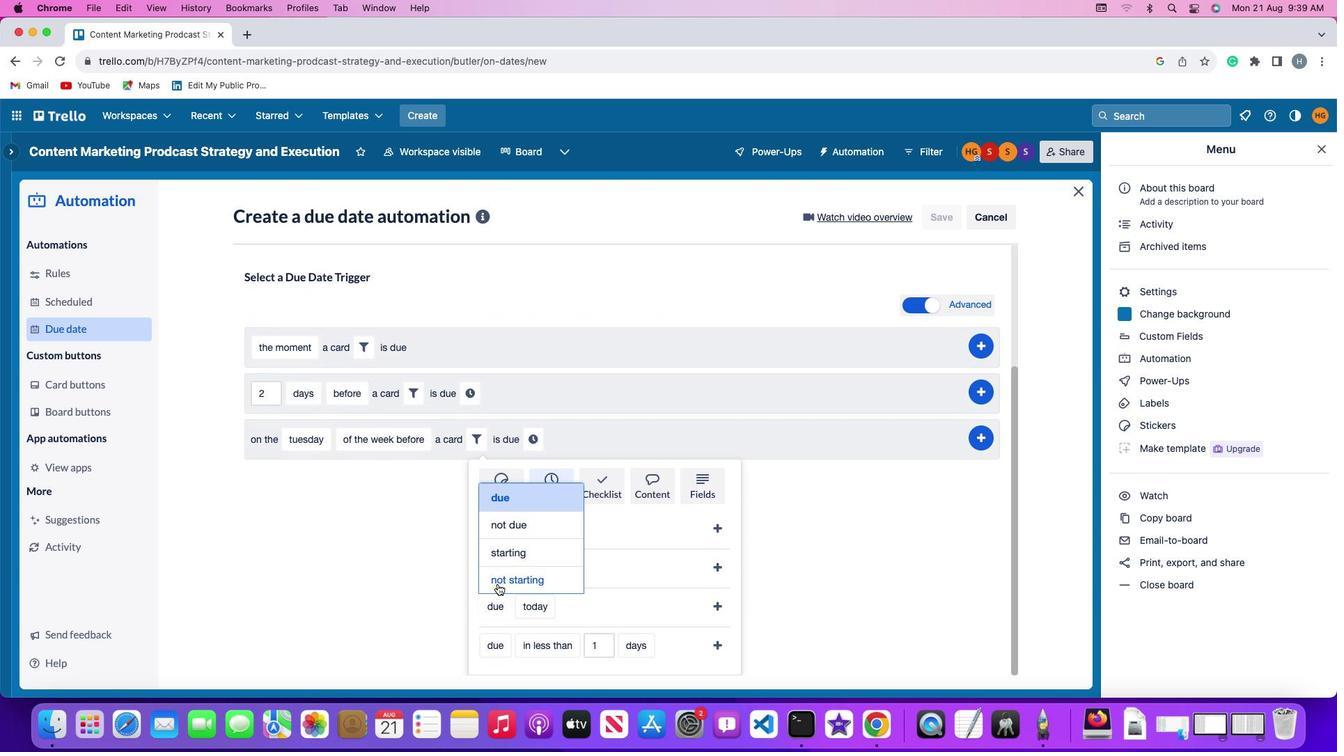 
Action: Mouse pressed left at (497, 584)
Screenshot: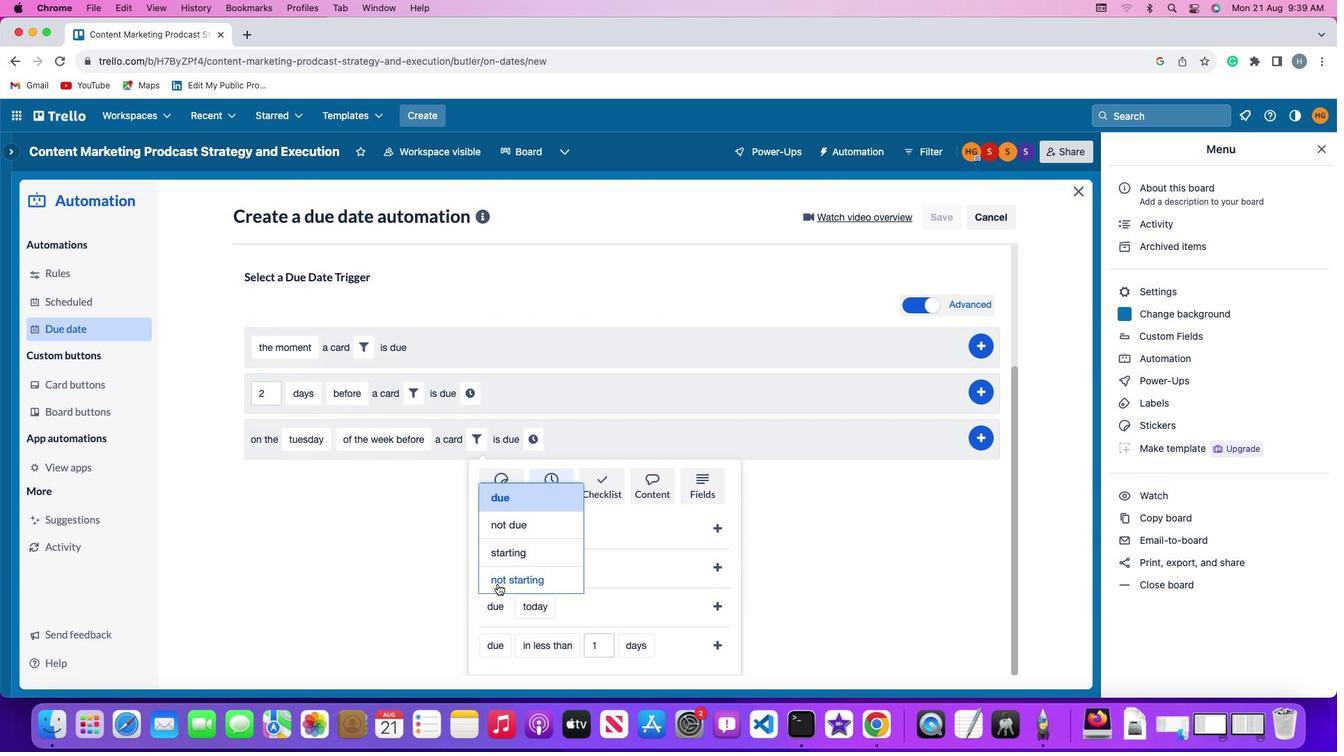 
Action: Mouse moved to (558, 610)
Screenshot: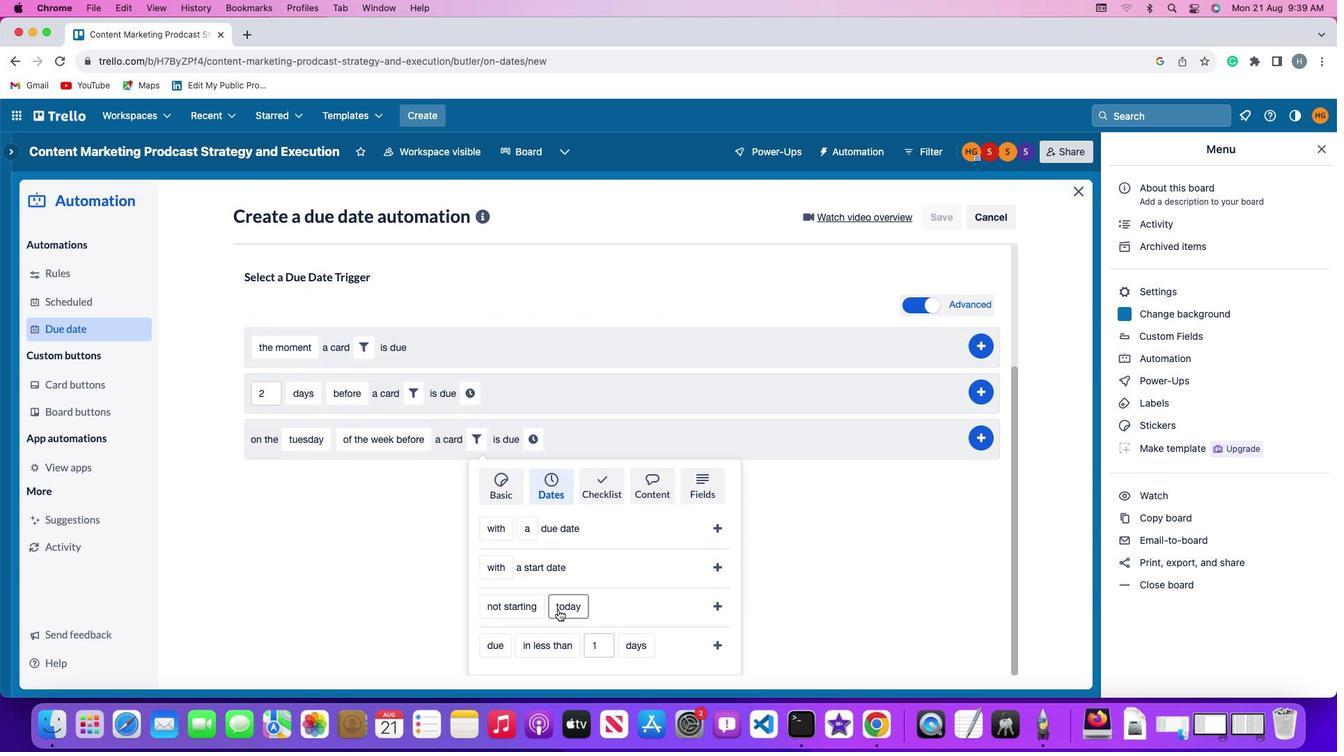 
Action: Mouse pressed left at (558, 610)
Screenshot: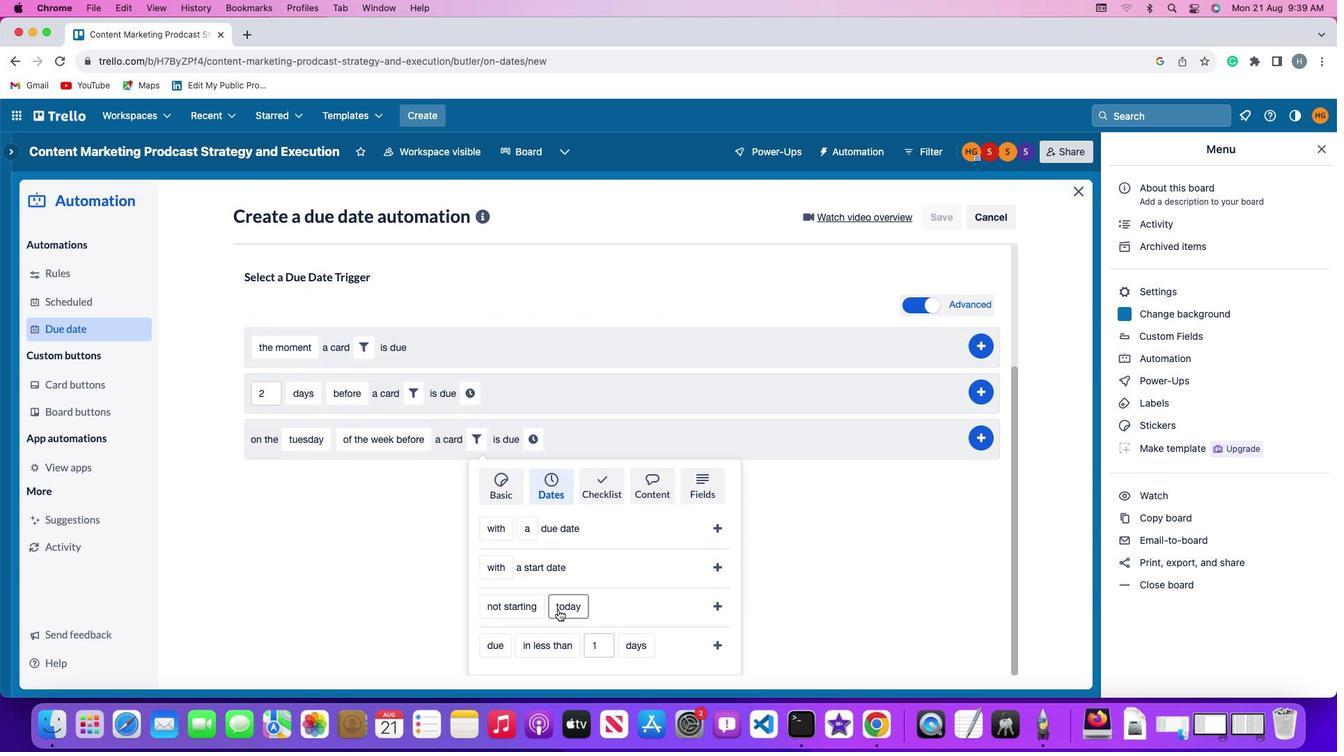 
Action: Mouse moved to (567, 585)
Screenshot: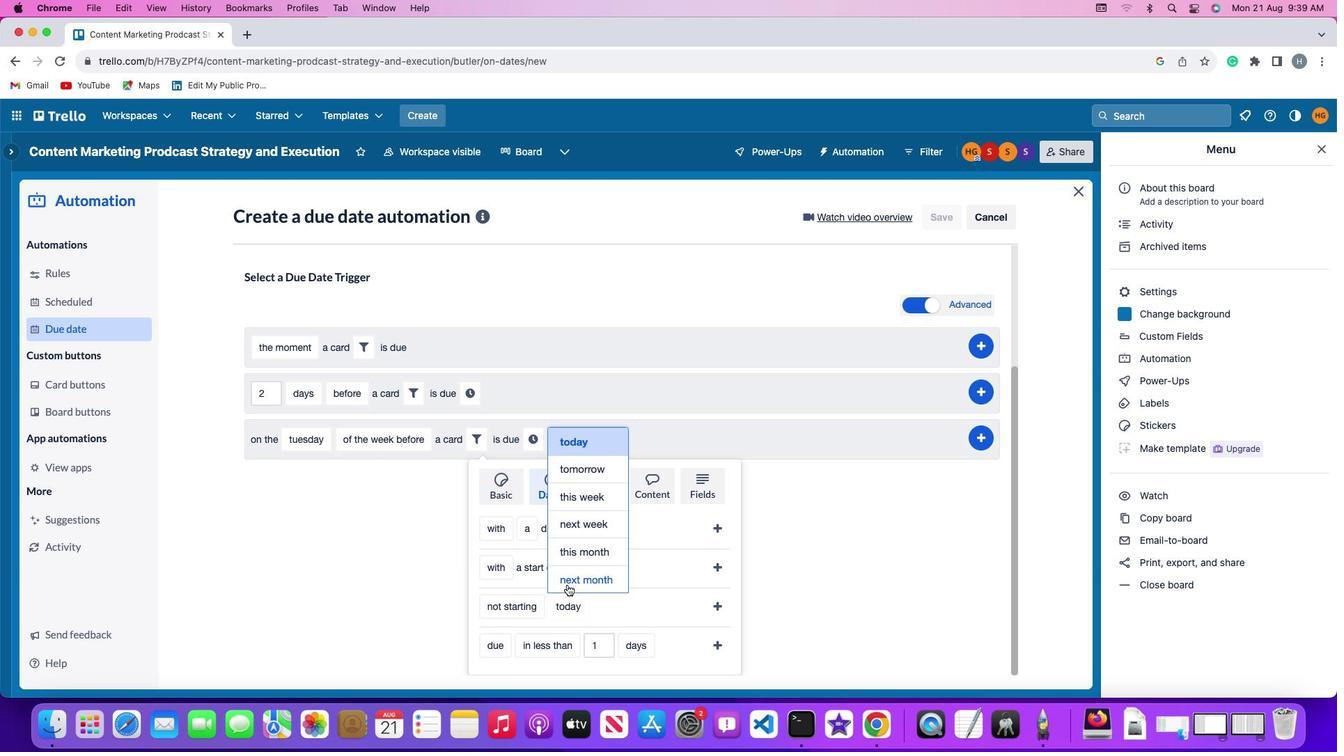 
Action: Mouse pressed left at (567, 585)
Screenshot: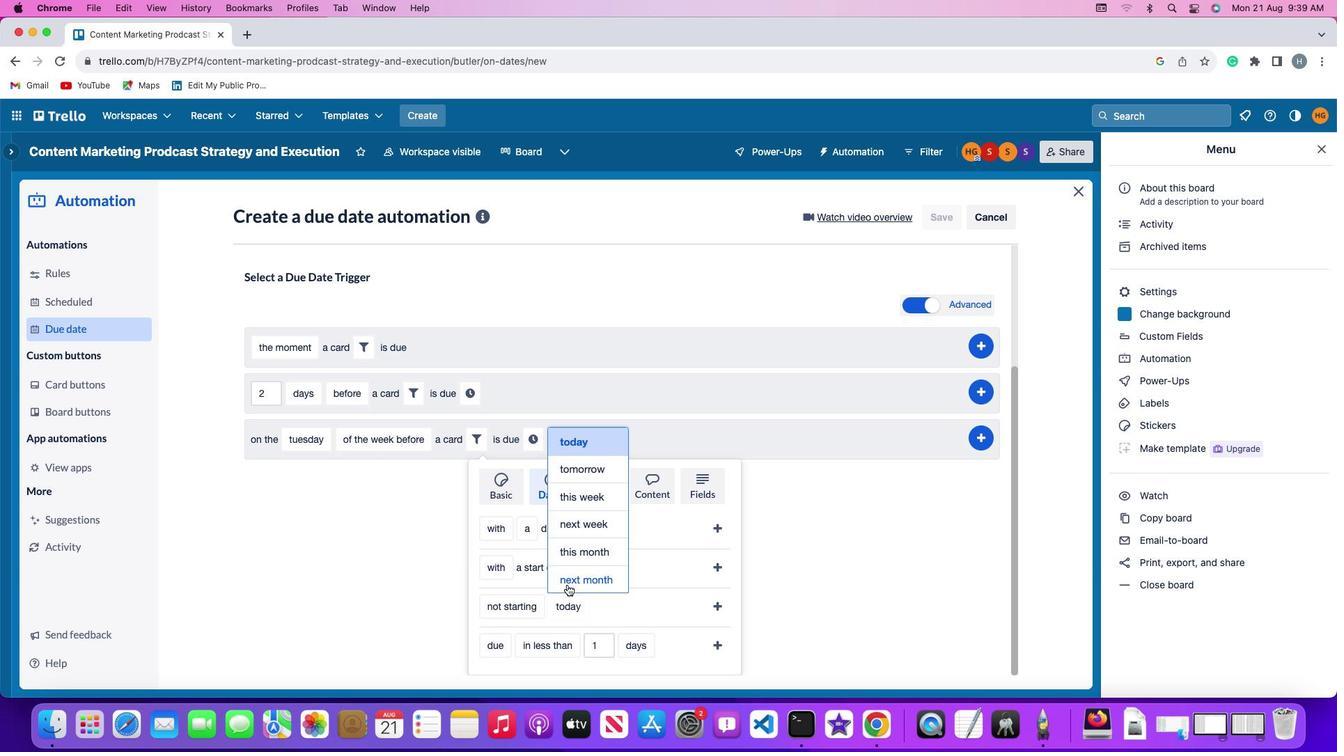 
Action: Mouse moved to (714, 604)
Screenshot: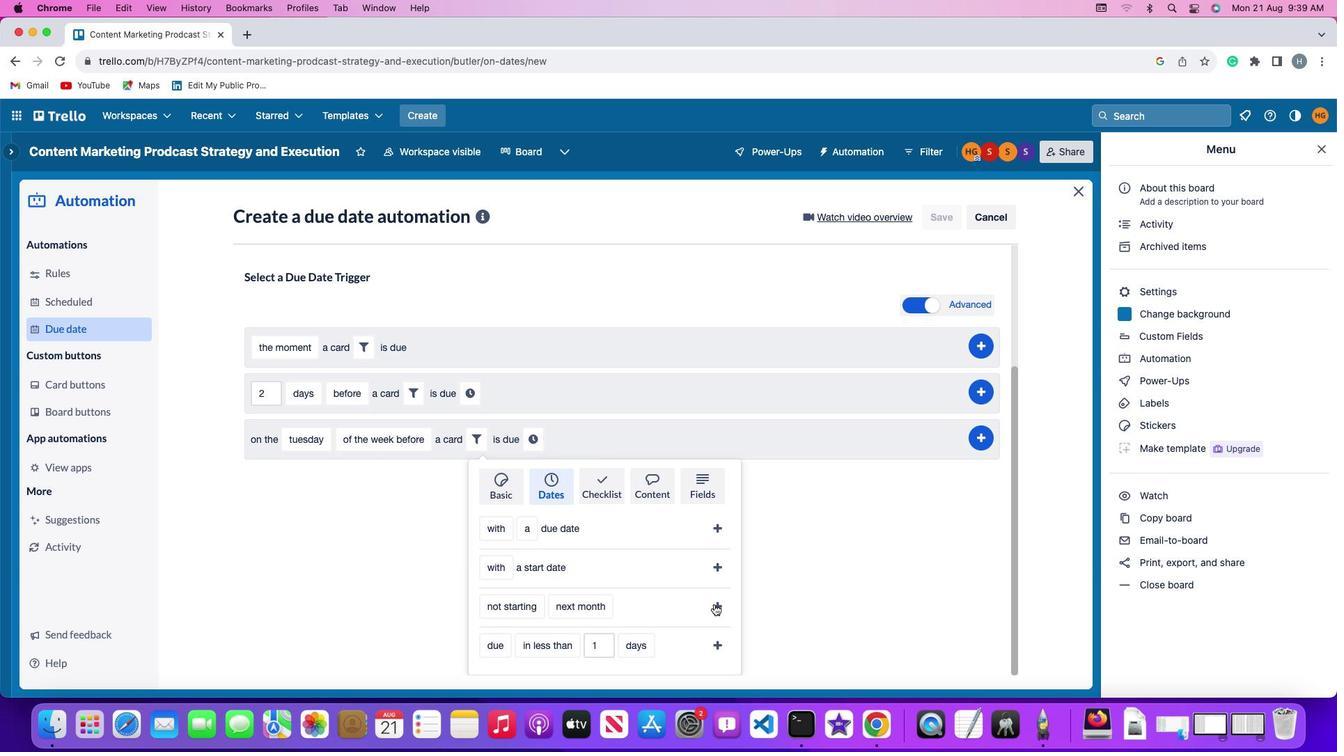 
Action: Mouse pressed left at (714, 604)
Screenshot: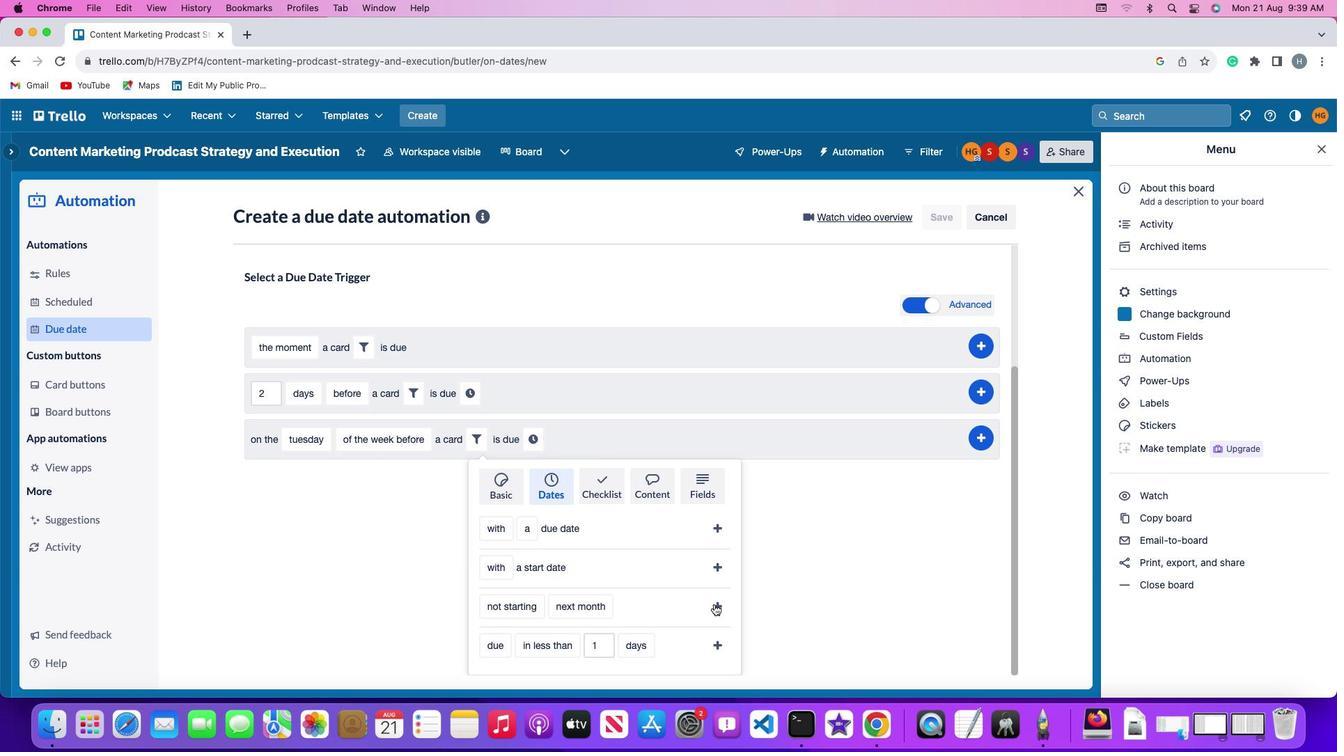 
Action: Mouse moved to (667, 602)
Screenshot: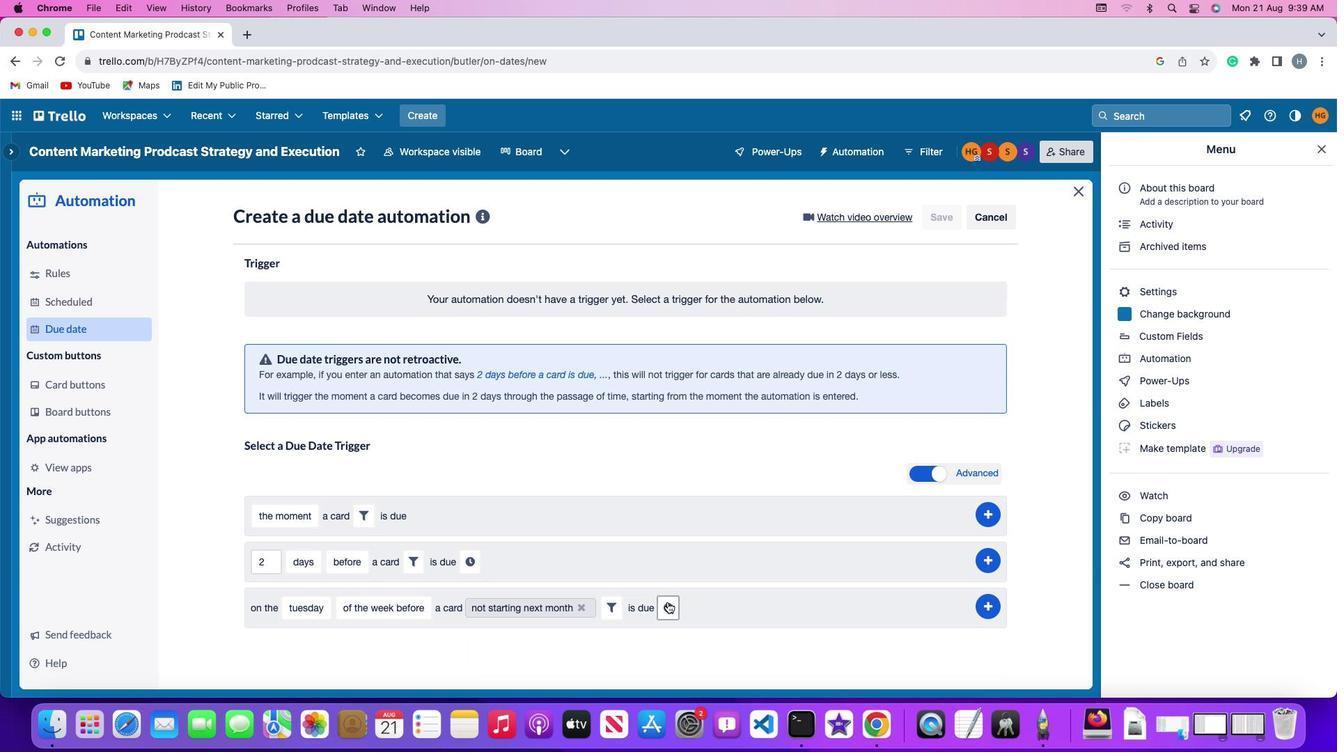 
Action: Mouse pressed left at (667, 602)
Screenshot: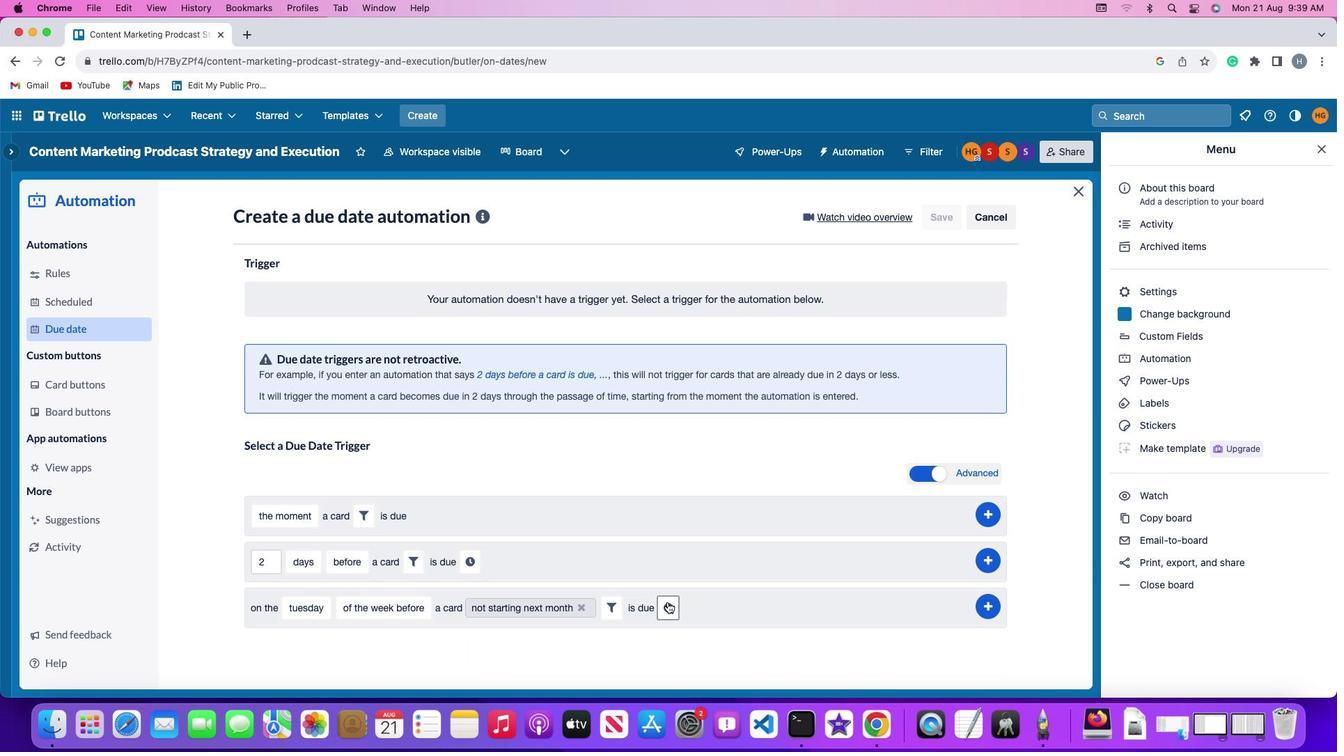 
Action: Mouse moved to (699, 611)
Screenshot: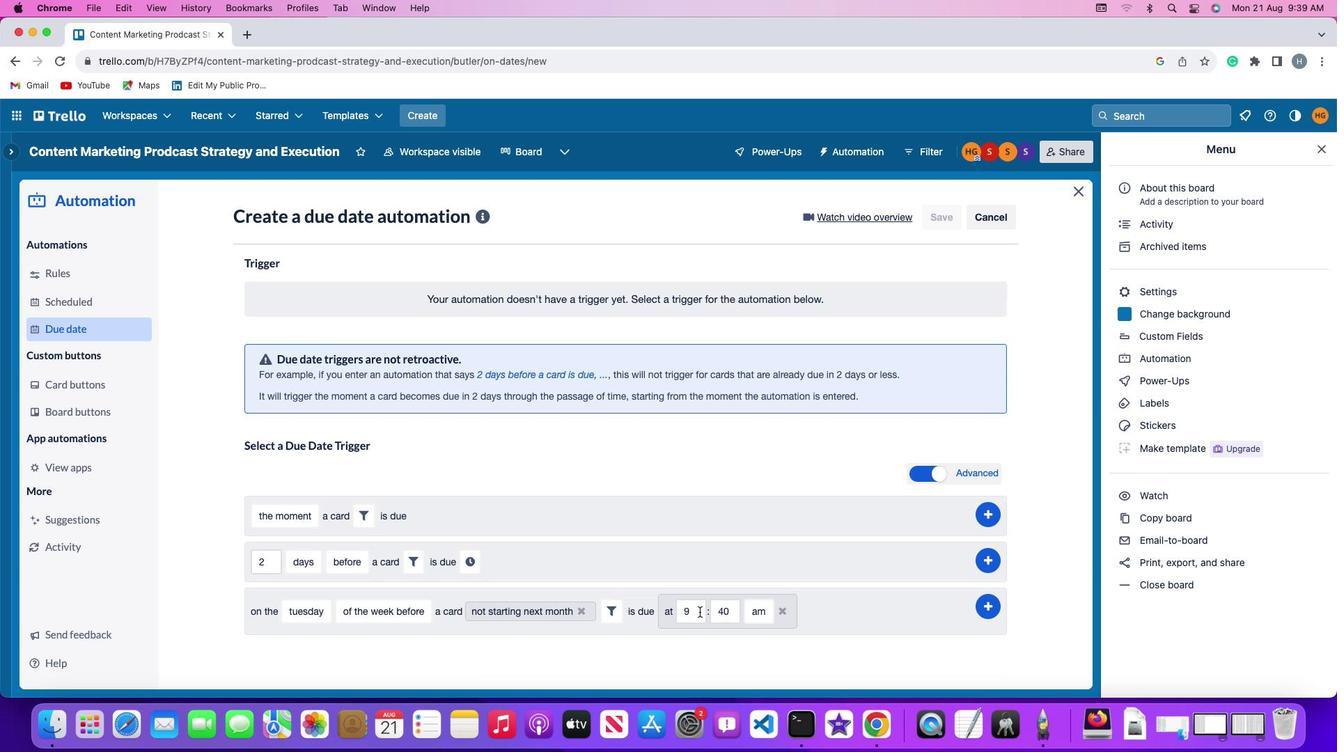 
Action: Mouse pressed left at (699, 611)
Screenshot: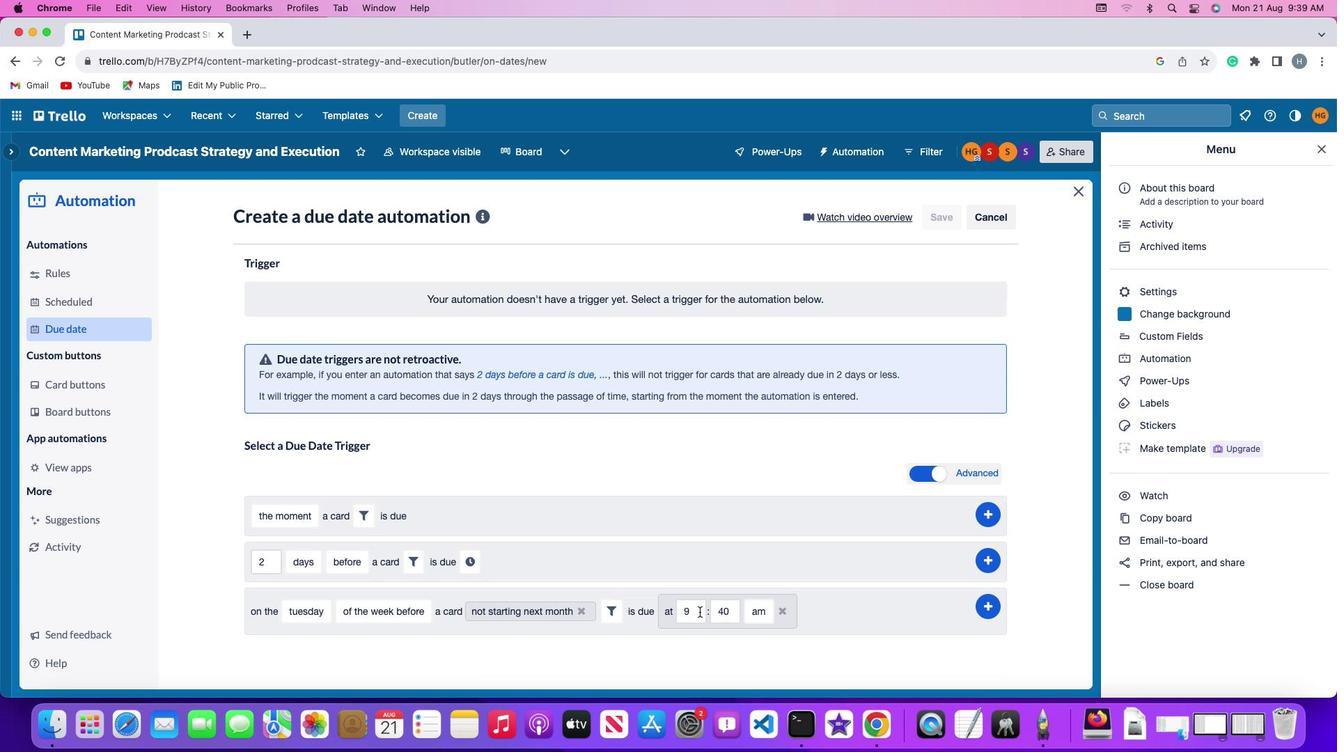 
Action: Key pressed Key.backspace'1''1'
Screenshot: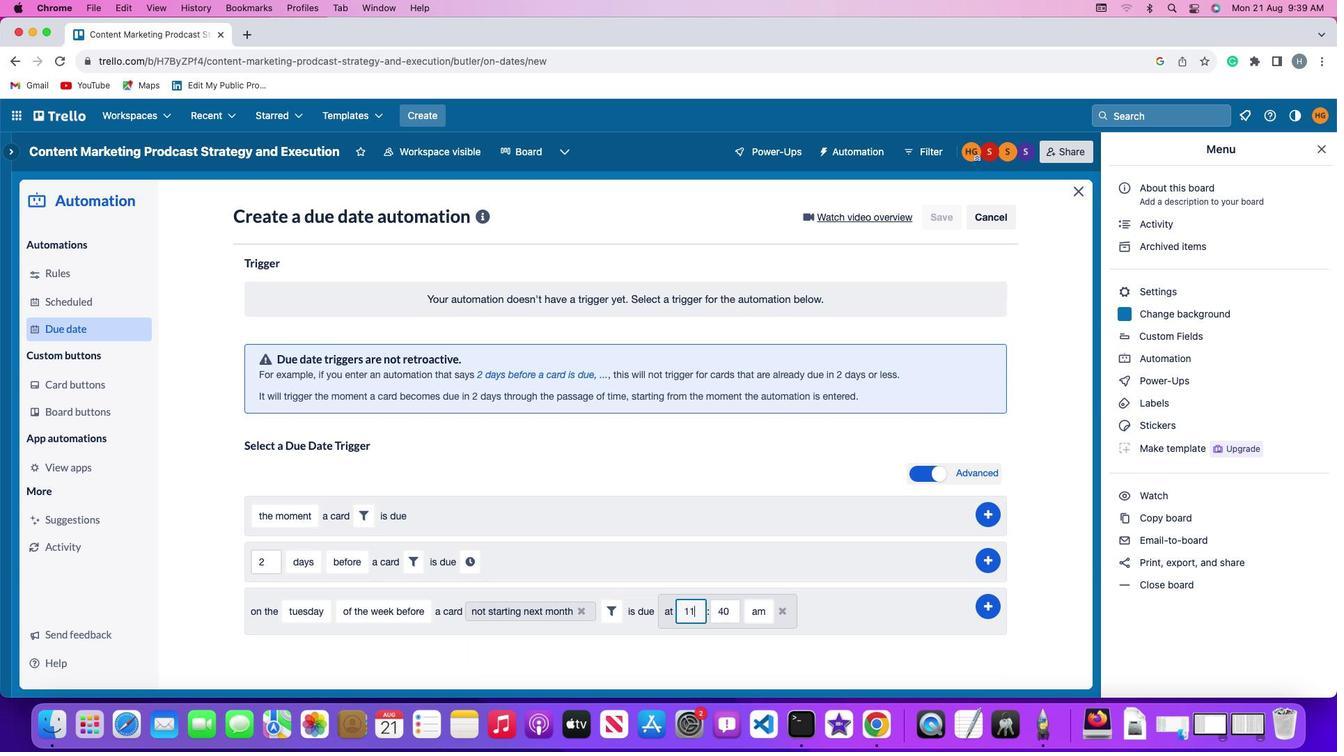 
Action: Mouse moved to (736, 611)
Screenshot: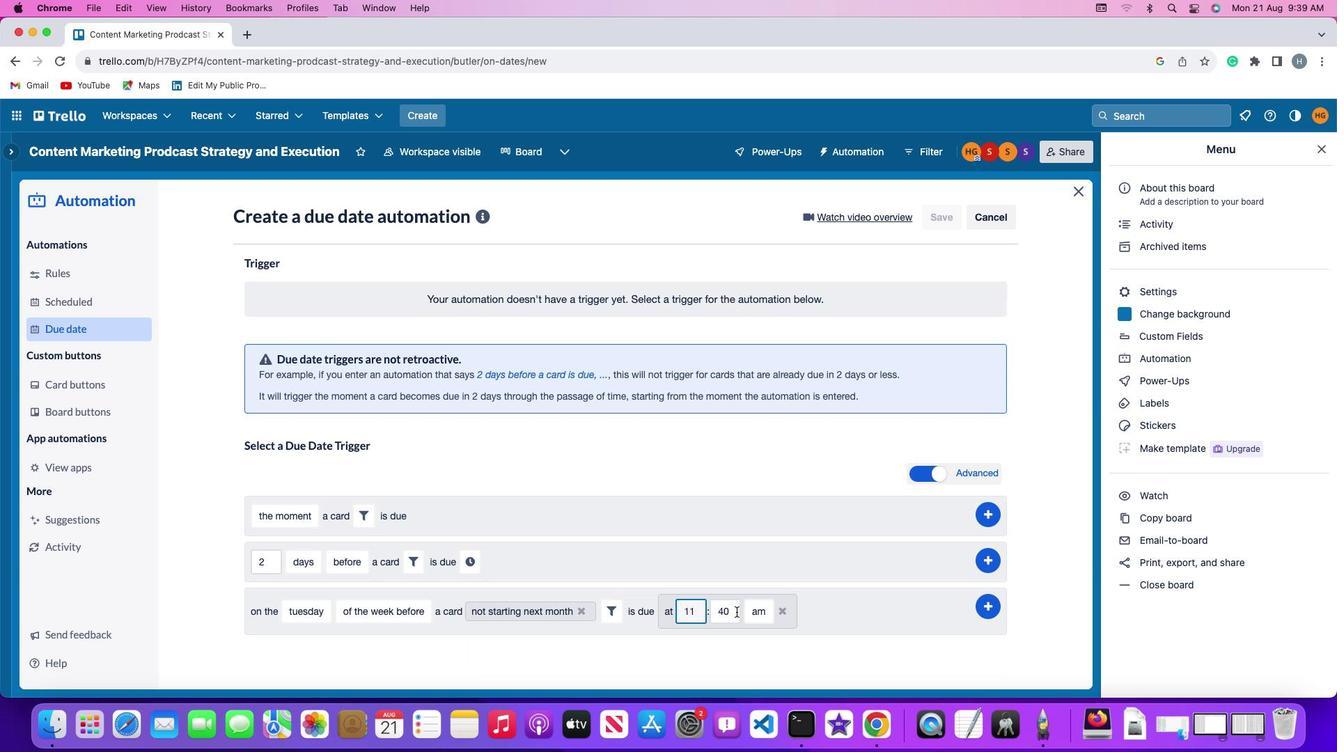 
Action: Mouse pressed left at (736, 611)
Screenshot: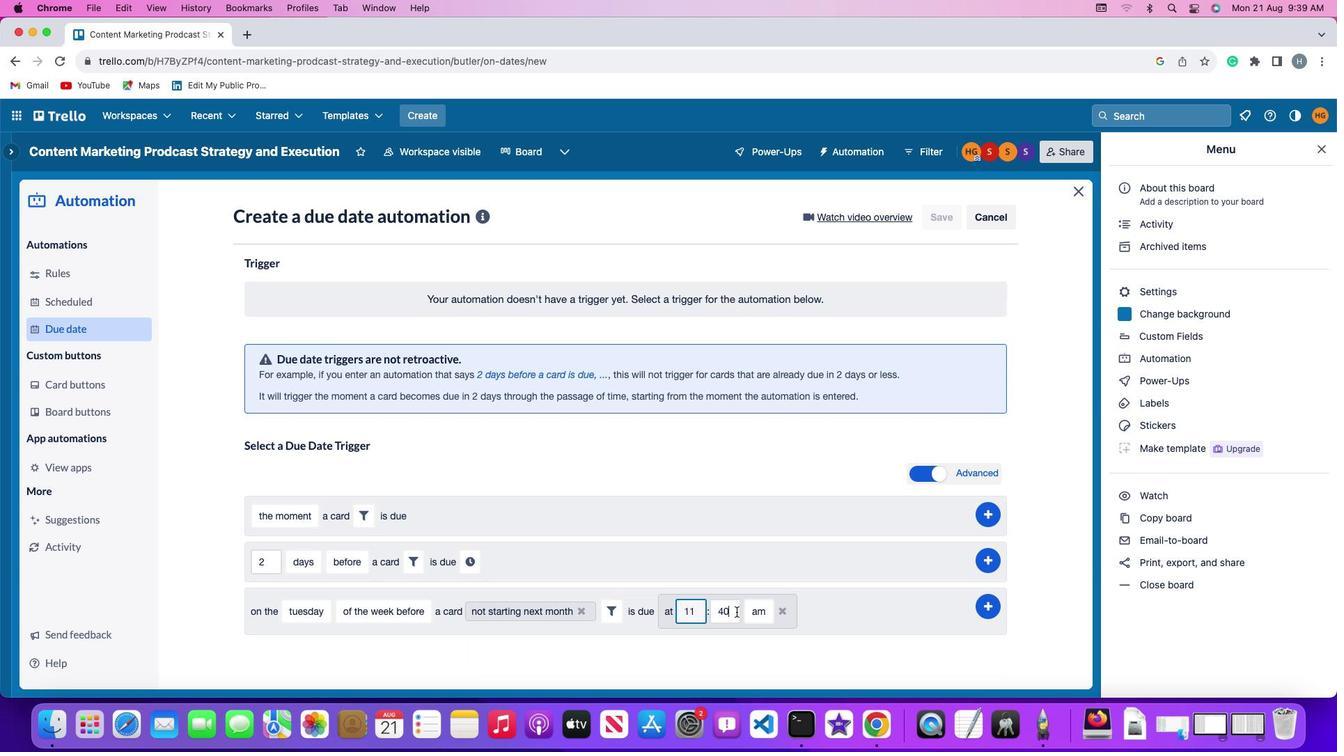 
Action: Key pressed Key.backspaceKey.backspace'0''0'
Screenshot: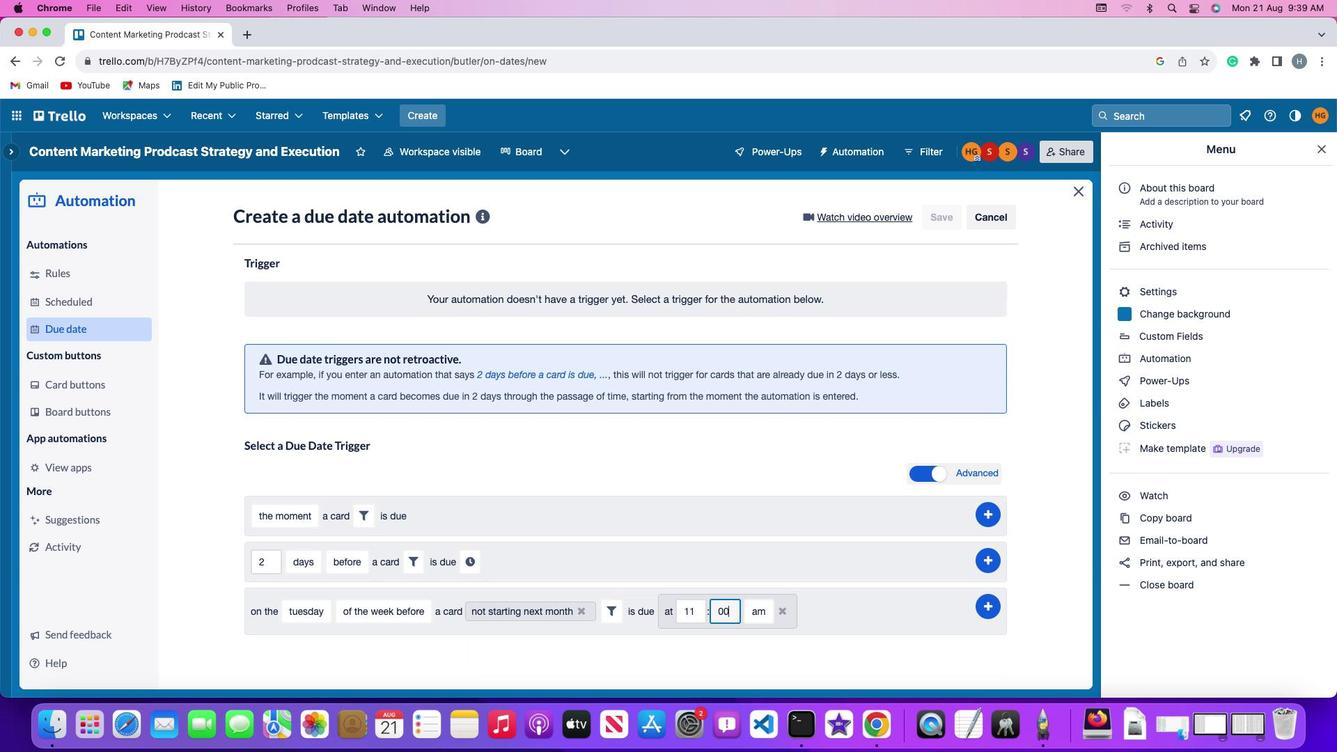 
Action: Mouse moved to (753, 611)
Screenshot: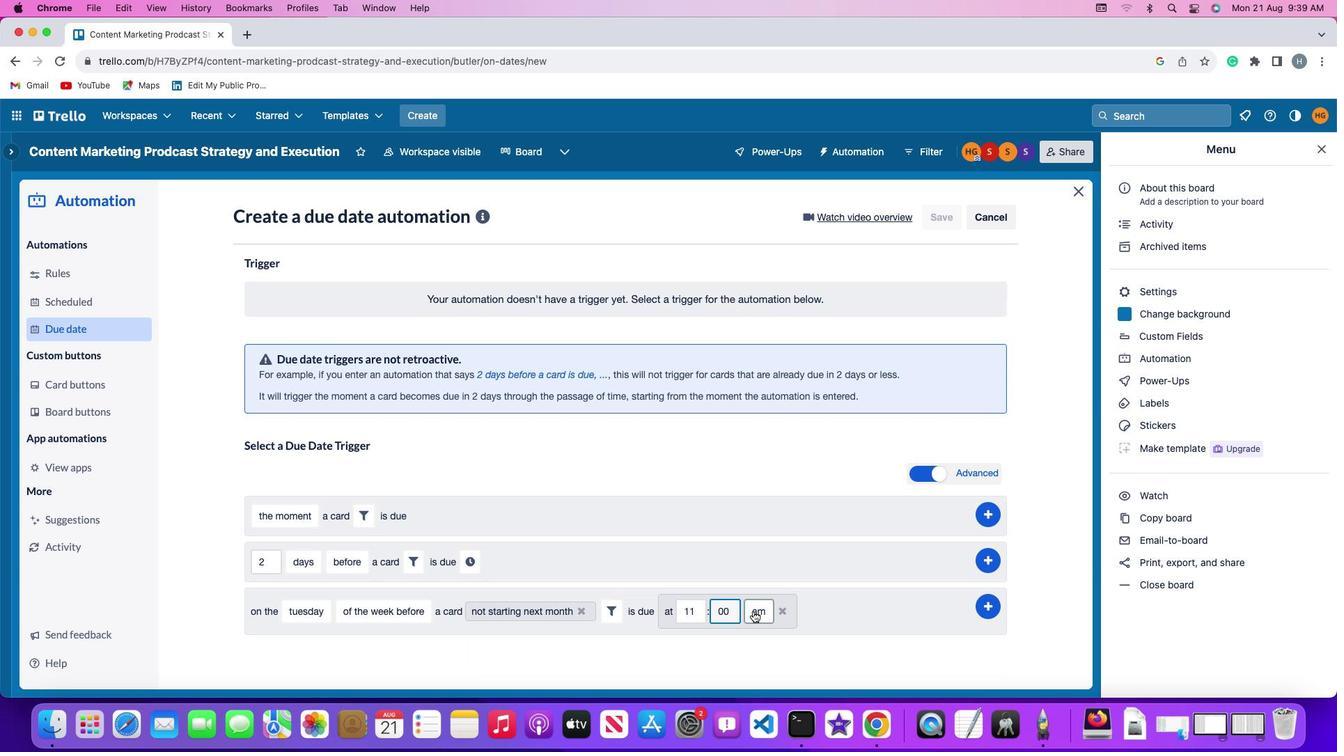 
Action: Mouse pressed left at (753, 611)
Screenshot: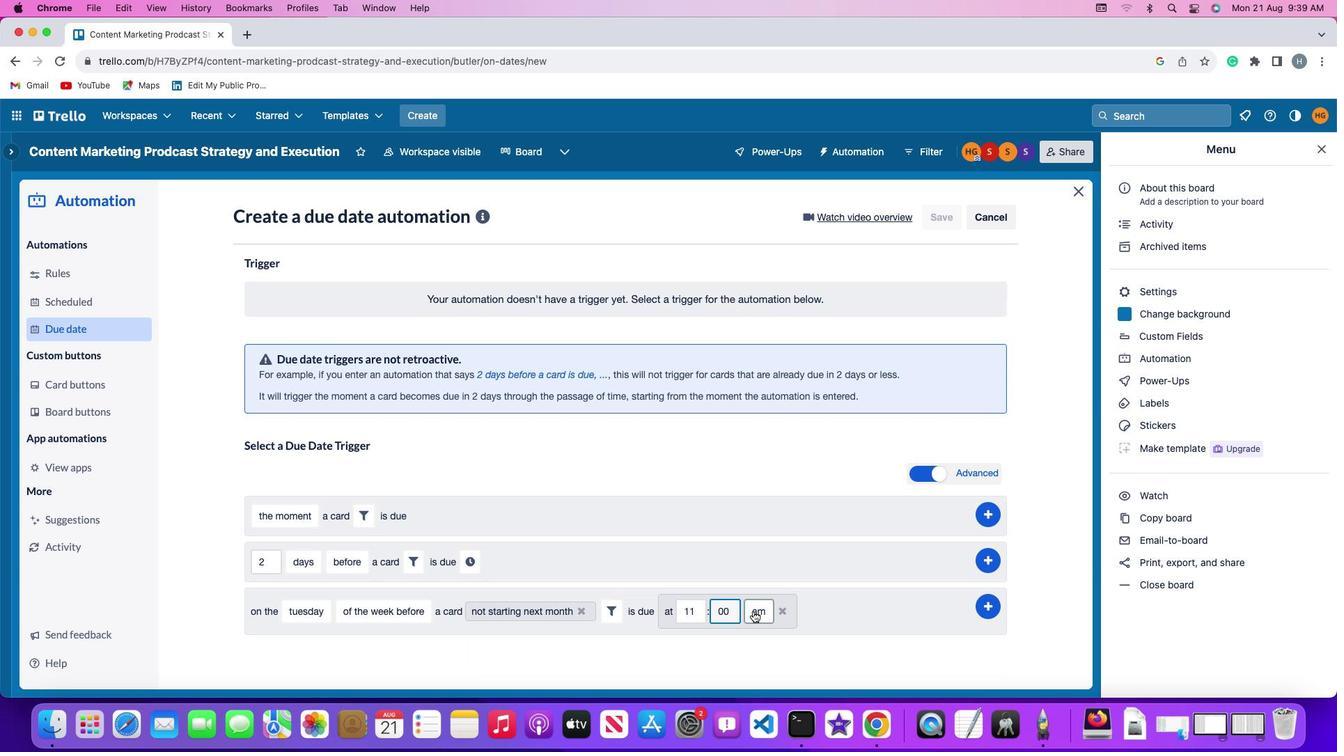 
Action: Mouse moved to (763, 642)
Screenshot: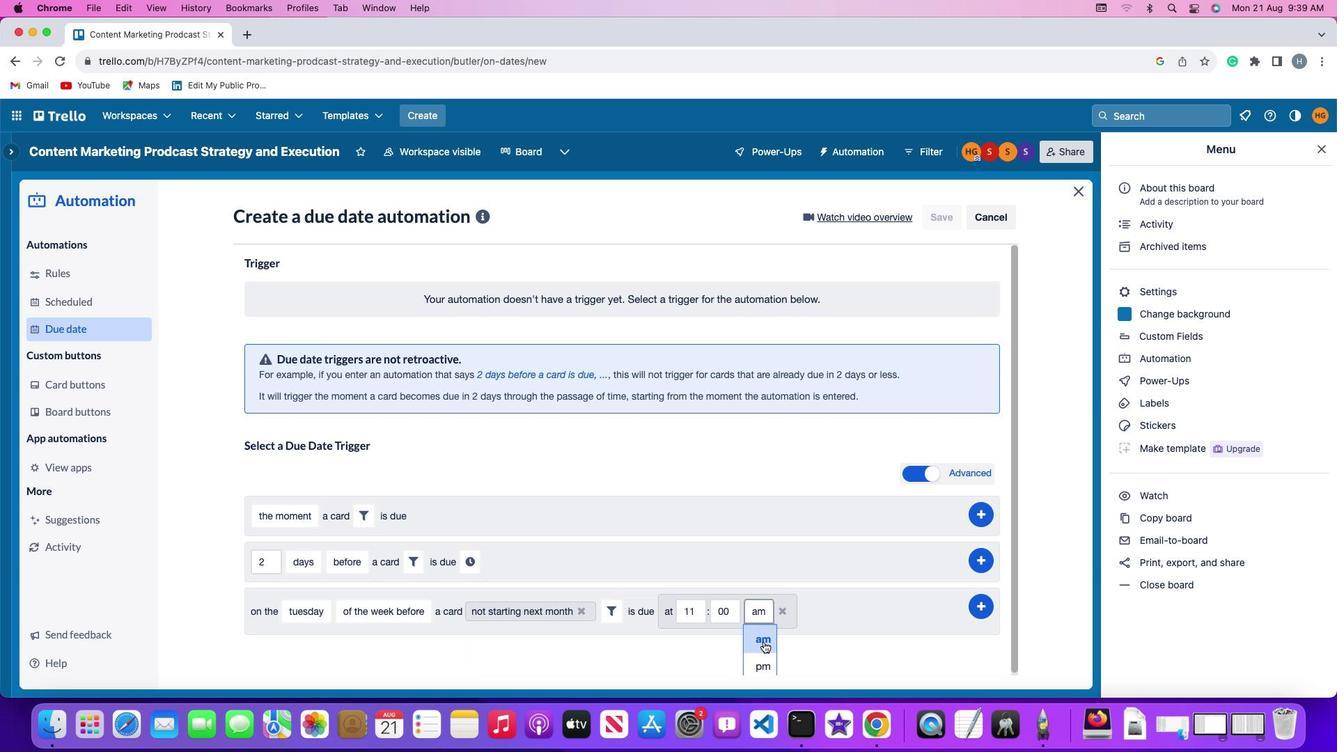 
Action: Mouse pressed left at (763, 642)
Screenshot: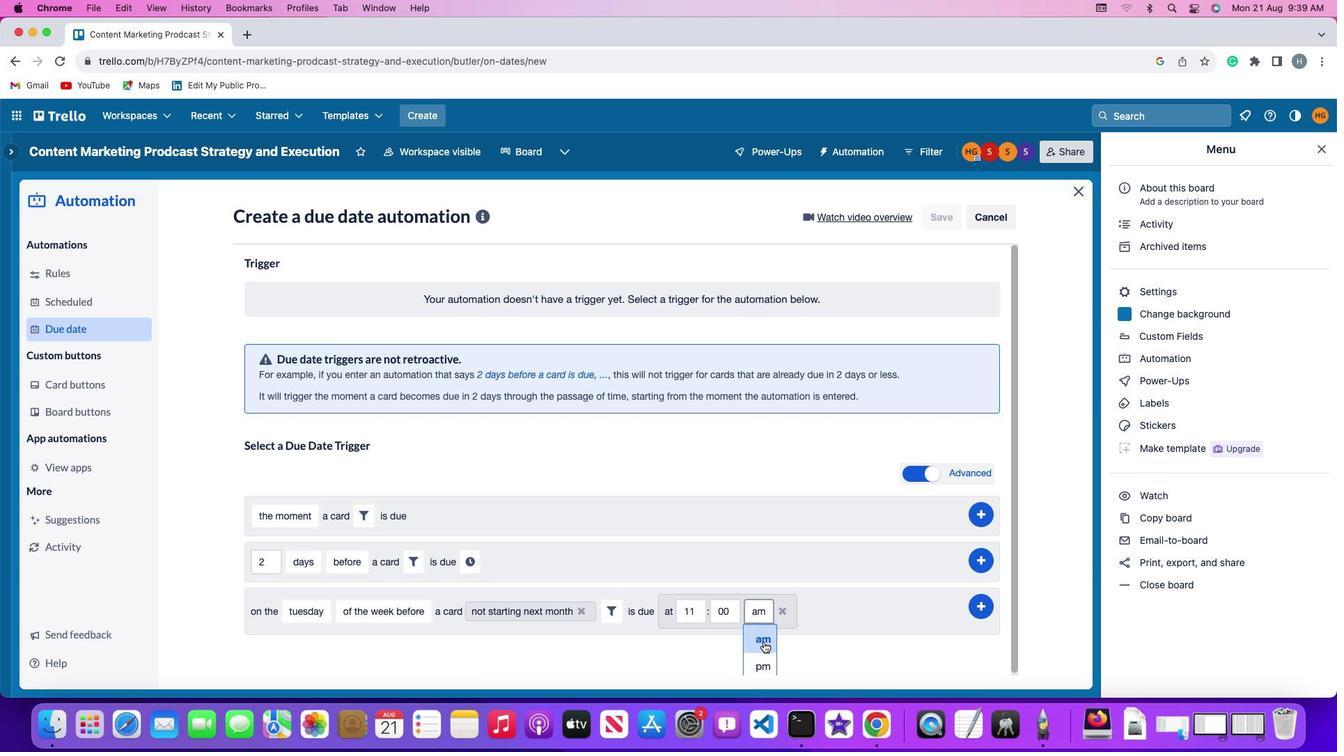 
Action: Mouse moved to (989, 604)
Screenshot: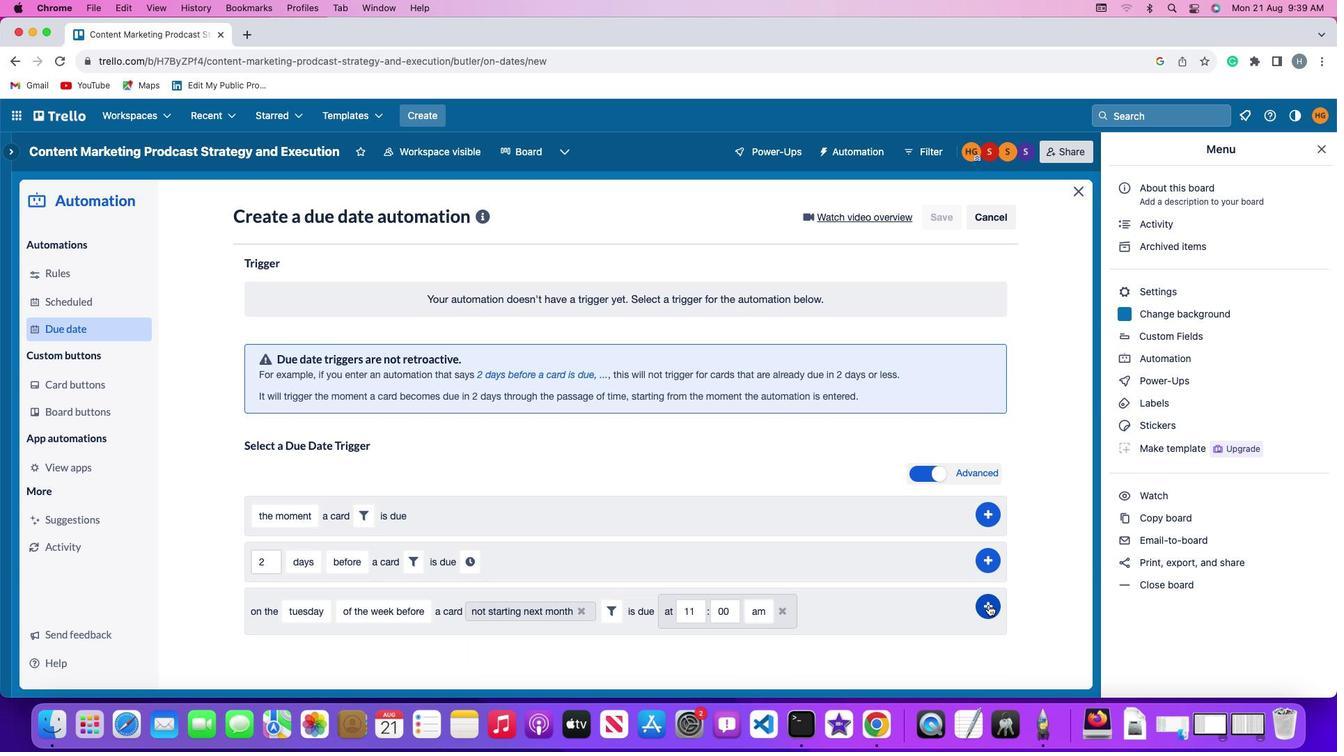 
Action: Mouse pressed left at (989, 604)
Screenshot: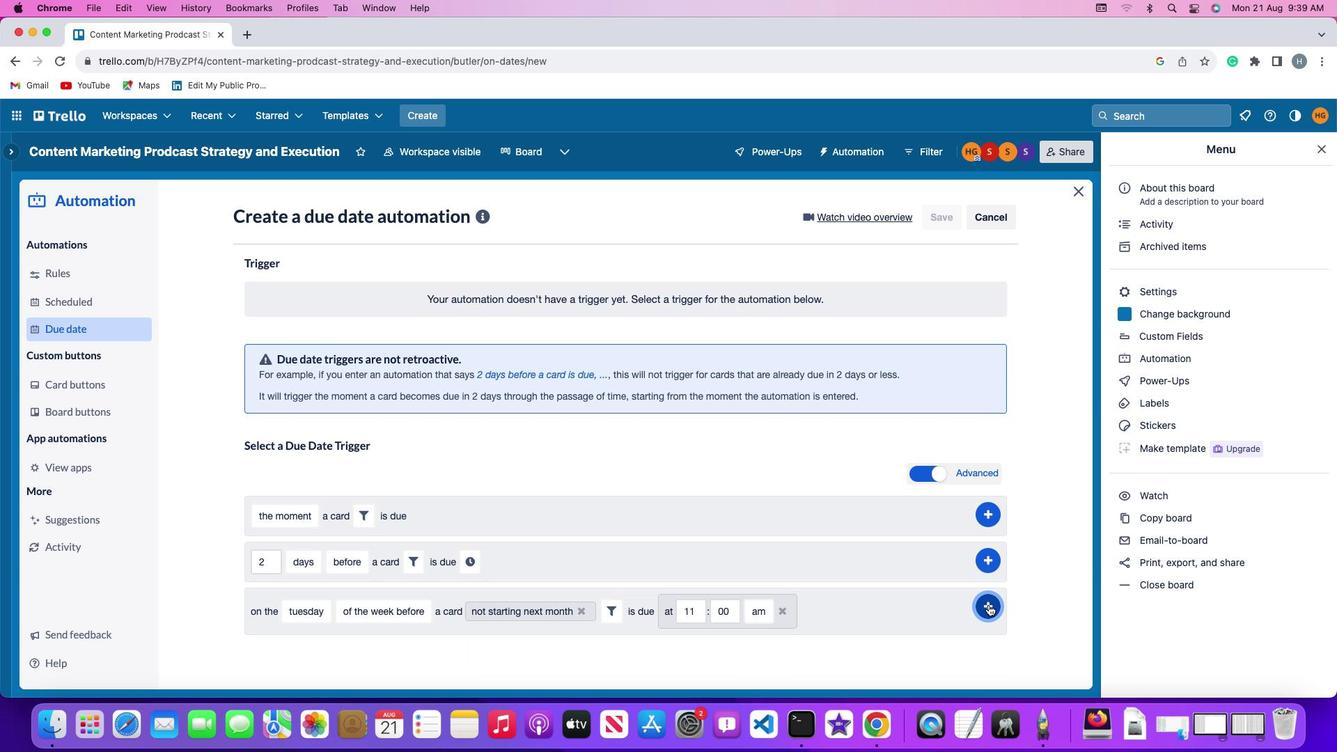 
Action: Mouse moved to (1035, 503)
Screenshot: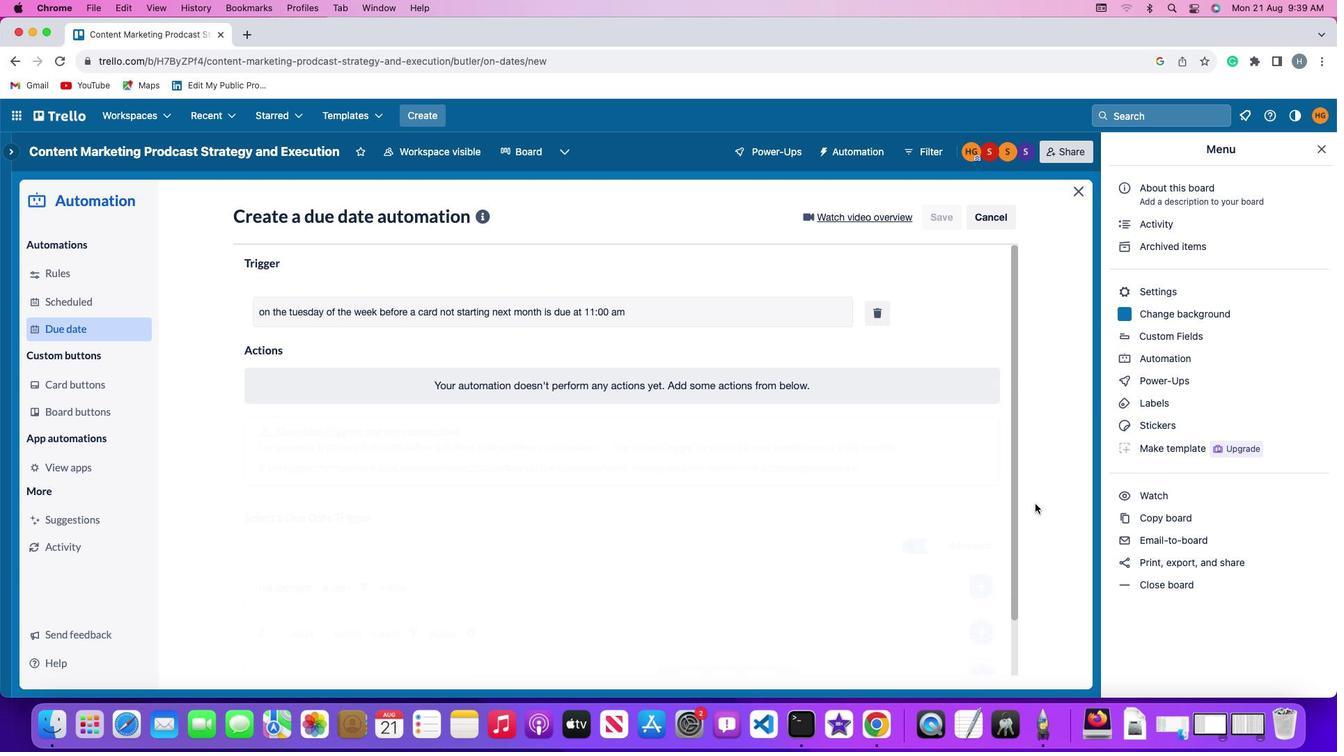 
